 Task: Open Card Chemistry Conference Review in Board Business Model Canvas Creation to Workspace Corporate Housing and add a team member Softage.1@softage.net, a label Blue, a checklist Data Management, an attachment from Trello, a color Blue and finally, add a card description 'Plan and execute company team-building conference with guest speakers on change management' and a comment 'We should approach this task with a sense of ownership and personal responsibility for its success.'. Add a start date 'Jan 05, 1900' with a due date 'Jan 12, 1900'
Action: Mouse moved to (56, 266)
Screenshot: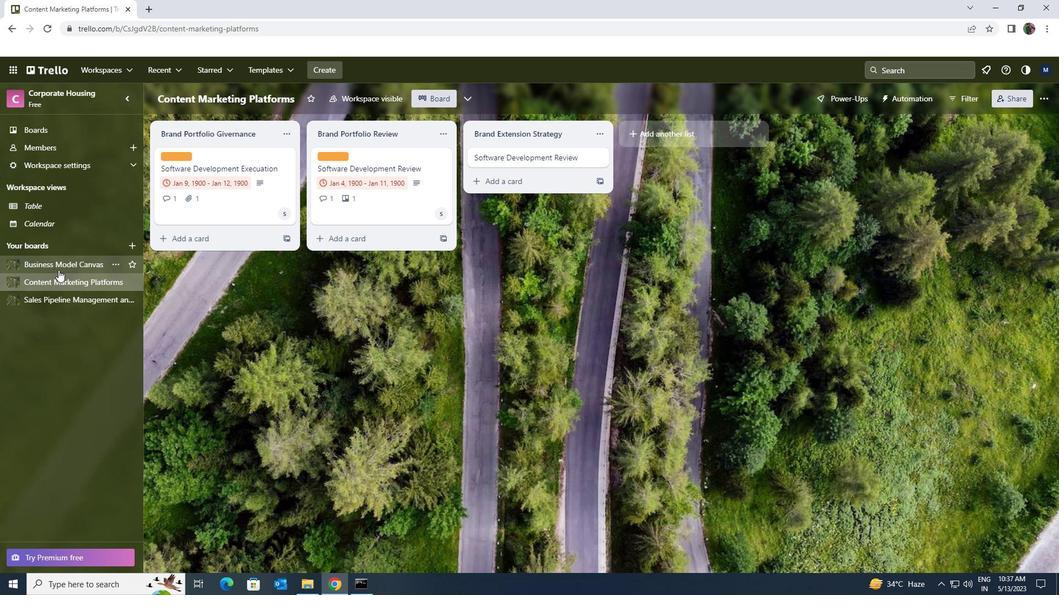 
Action: Mouse pressed left at (56, 266)
Screenshot: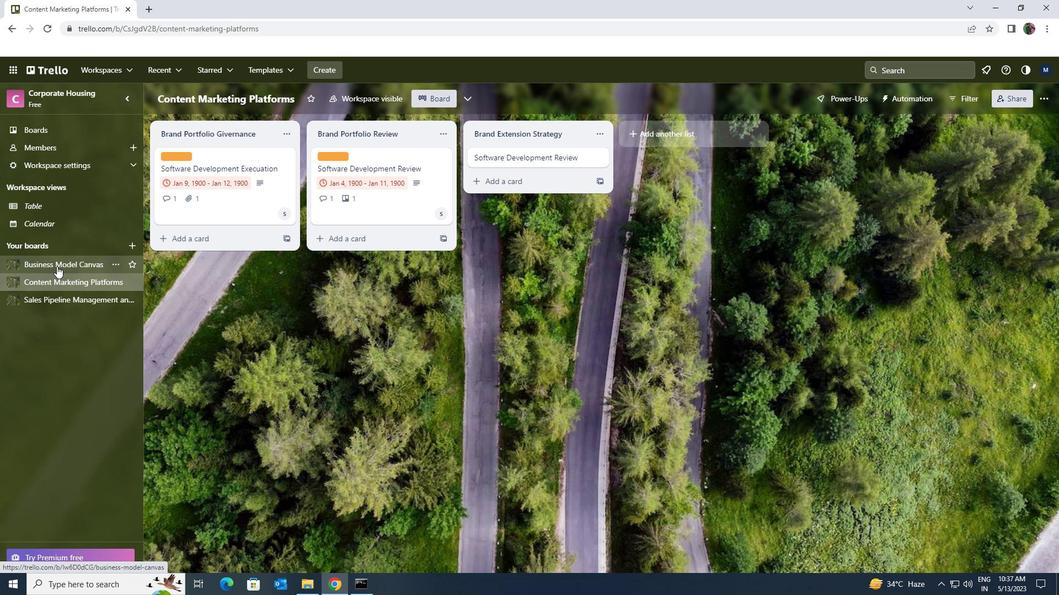 
Action: Mouse moved to (333, 157)
Screenshot: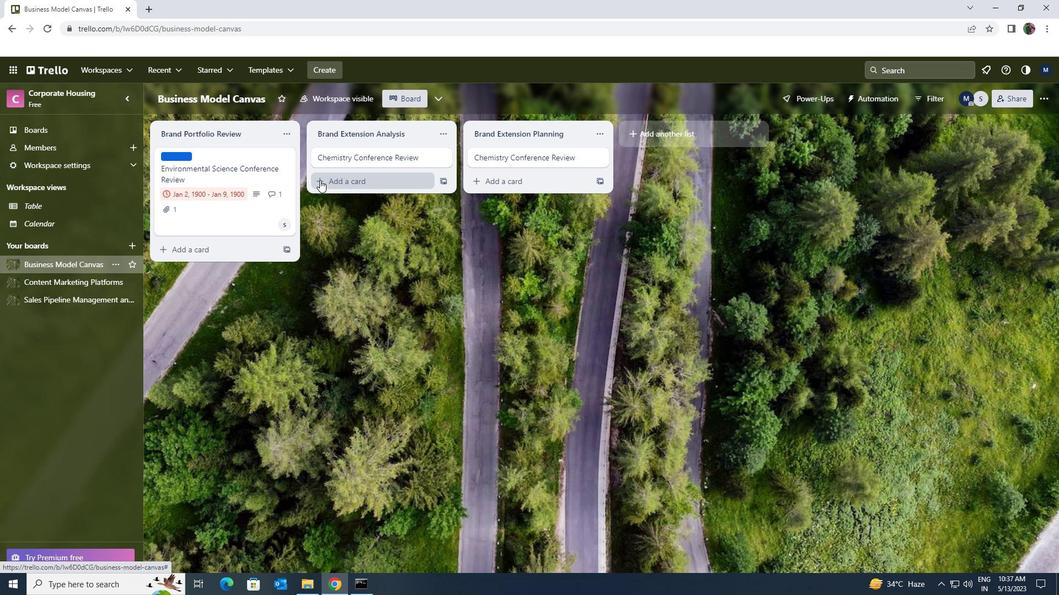 
Action: Mouse pressed left at (333, 157)
Screenshot: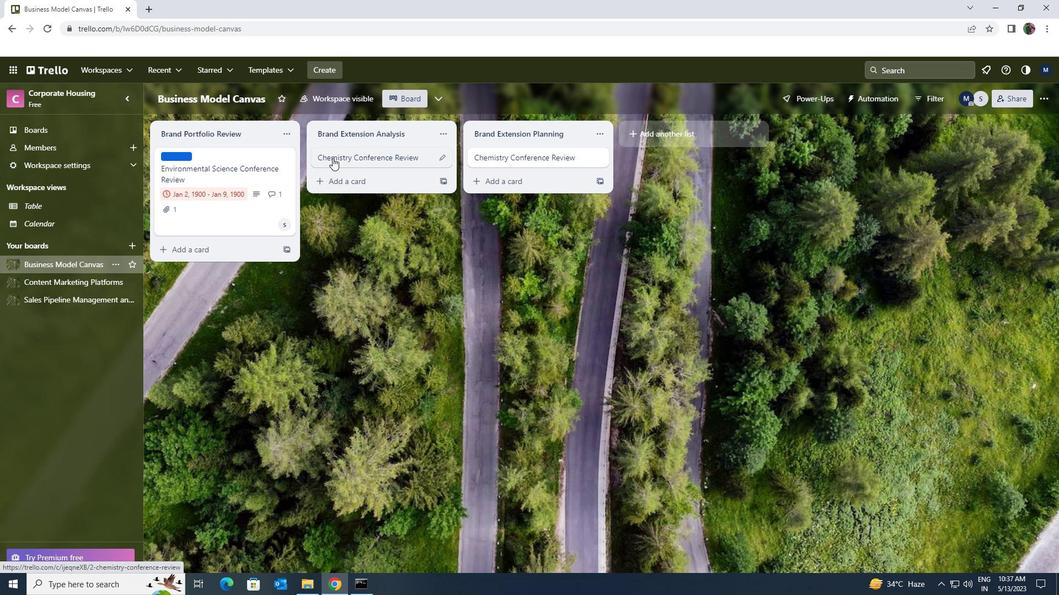 
Action: Mouse moved to (642, 192)
Screenshot: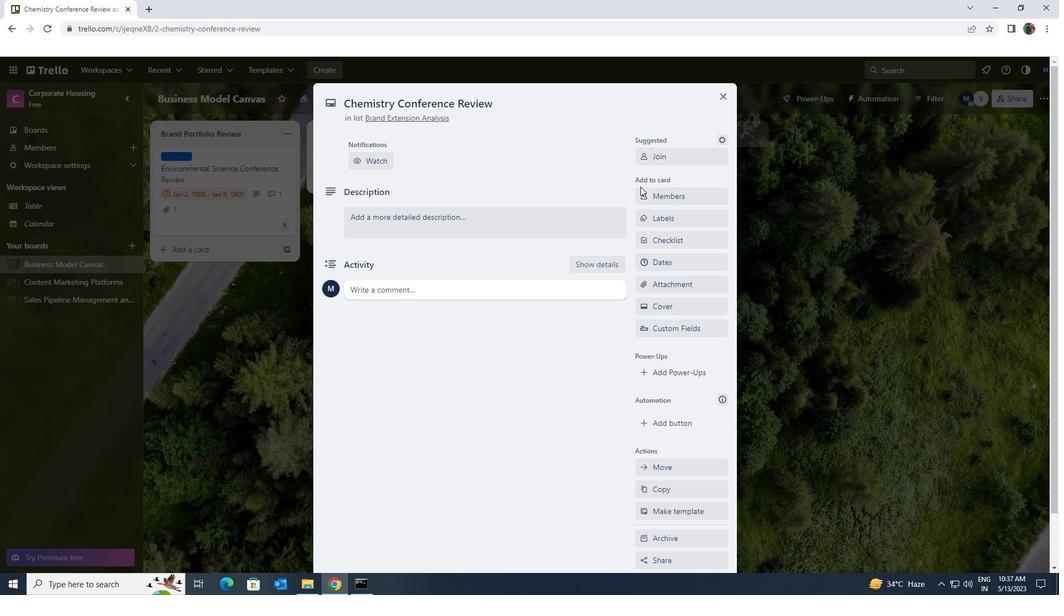 
Action: Mouse pressed left at (642, 192)
Screenshot: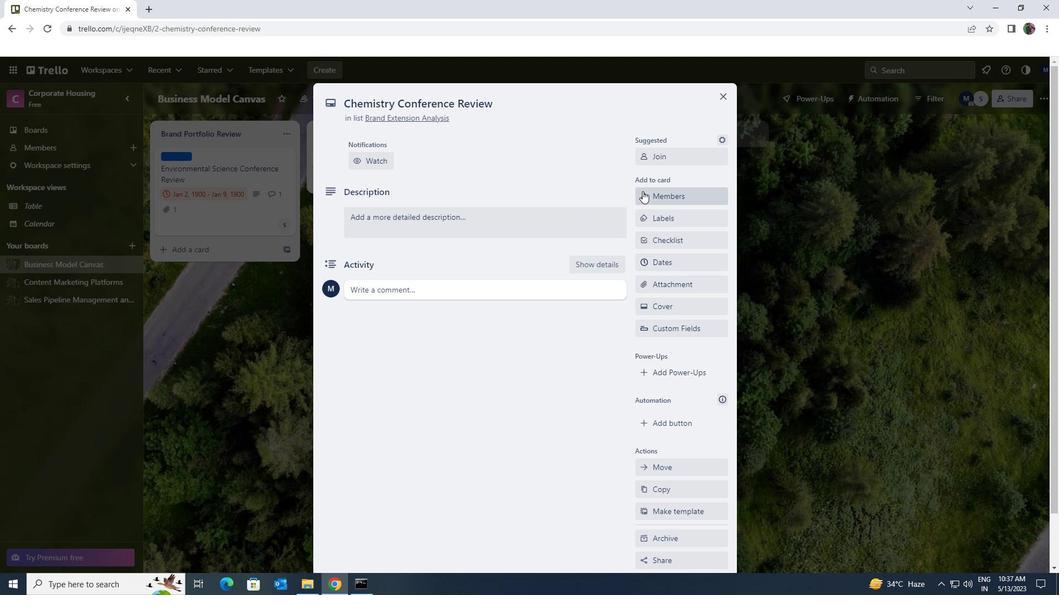 
Action: Key pressed sog<Key.backspace>ftage.1<Key.shift>@SOFTAGE.NET
Screenshot: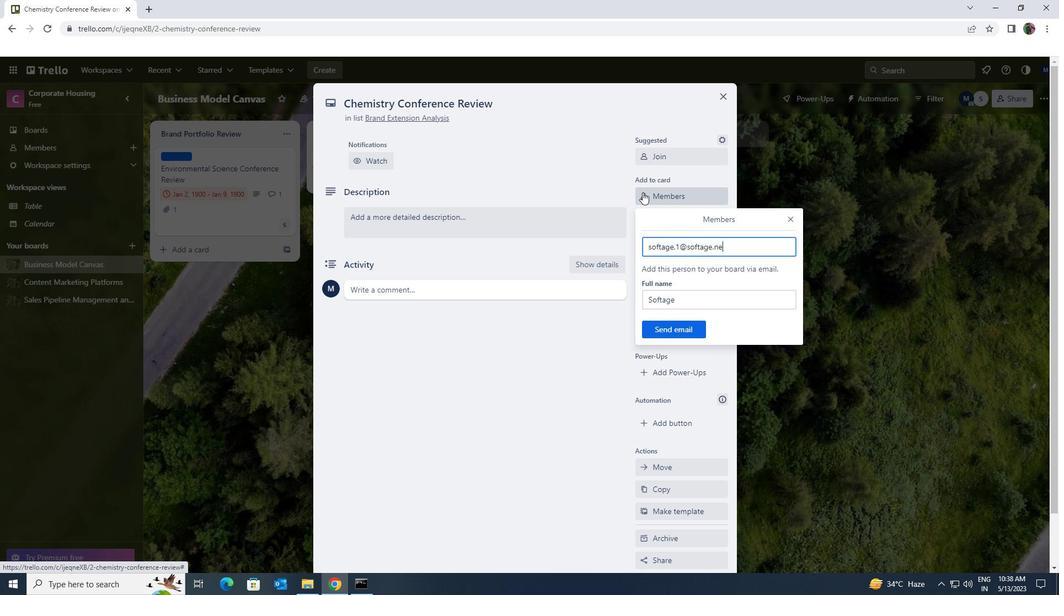 
Action: Mouse moved to (683, 324)
Screenshot: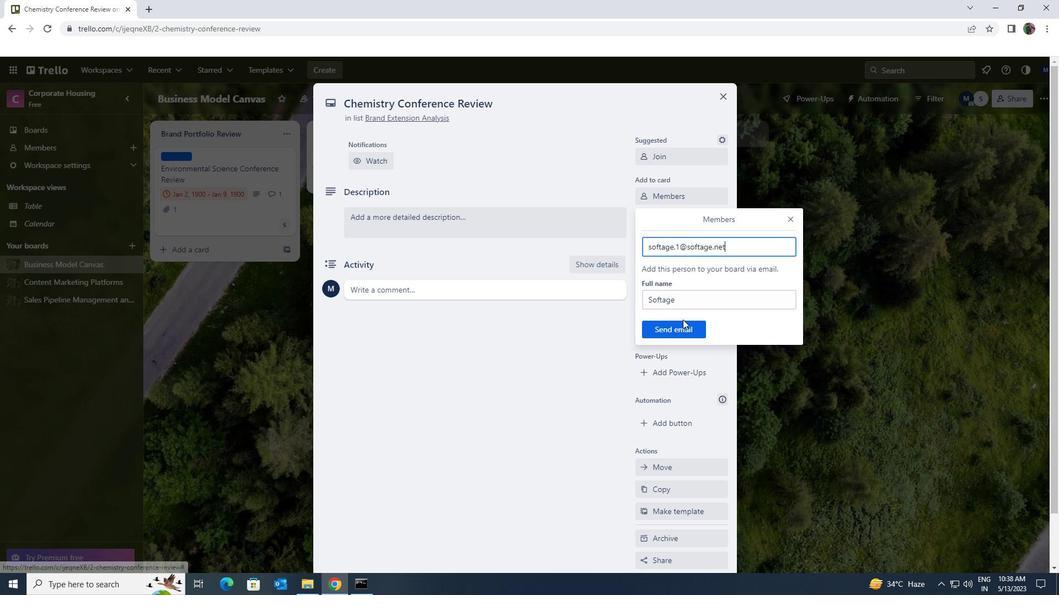 
Action: Mouse pressed left at (683, 324)
Screenshot: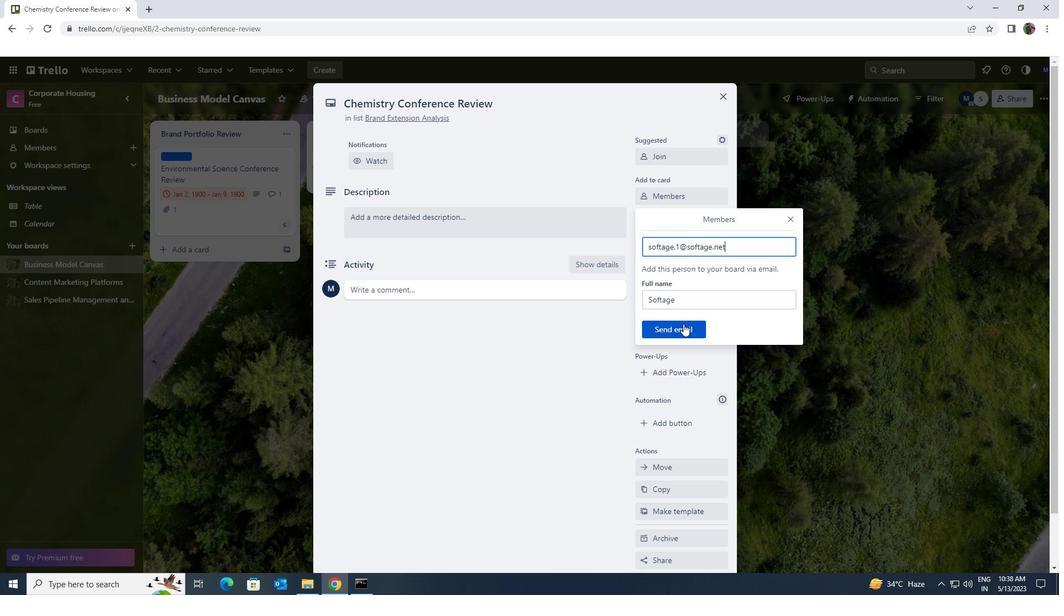 
Action: Mouse moved to (681, 218)
Screenshot: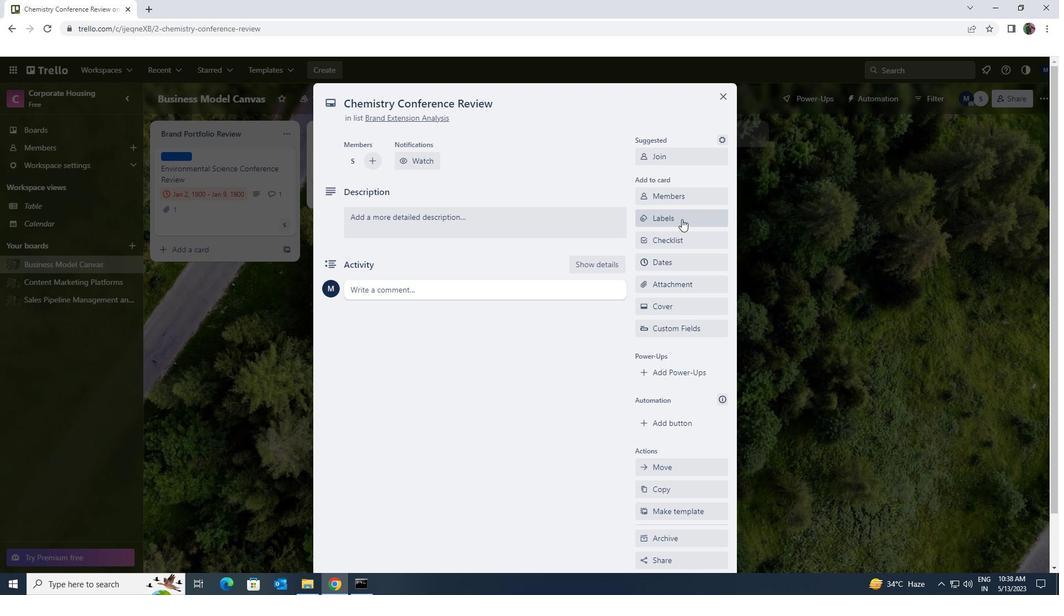 
Action: Mouse pressed left at (681, 218)
Screenshot: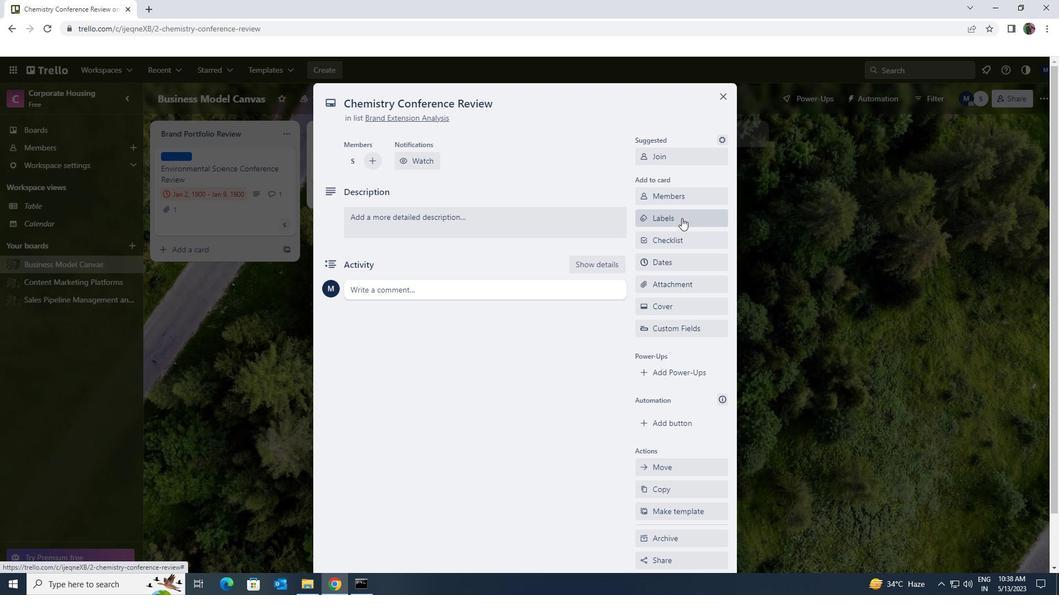 
Action: Mouse moved to (698, 456)
Screenshot: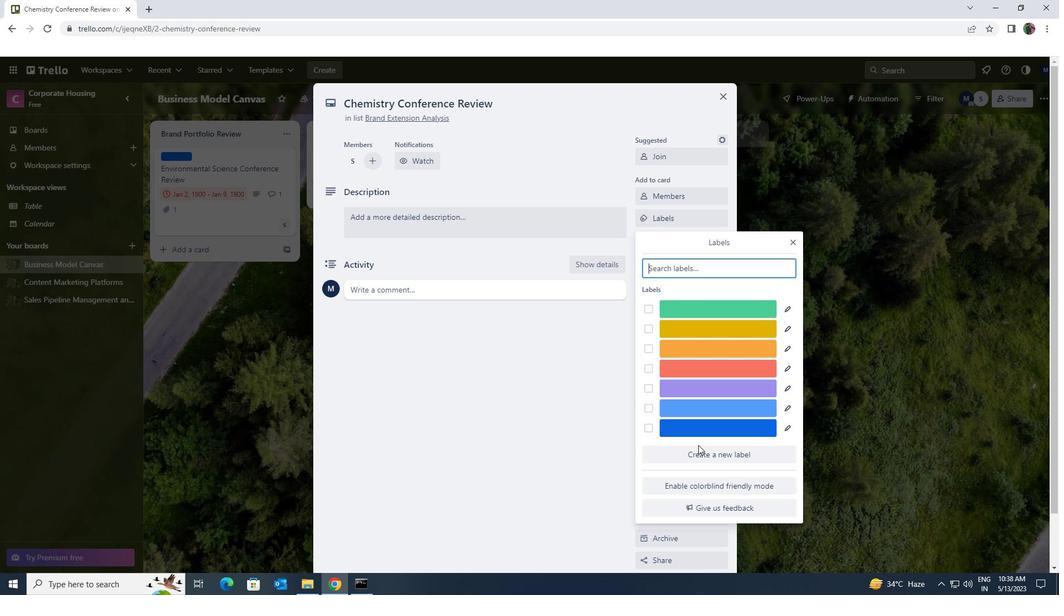
Action: Mouse pressed left at (698, 456)
Screenshot: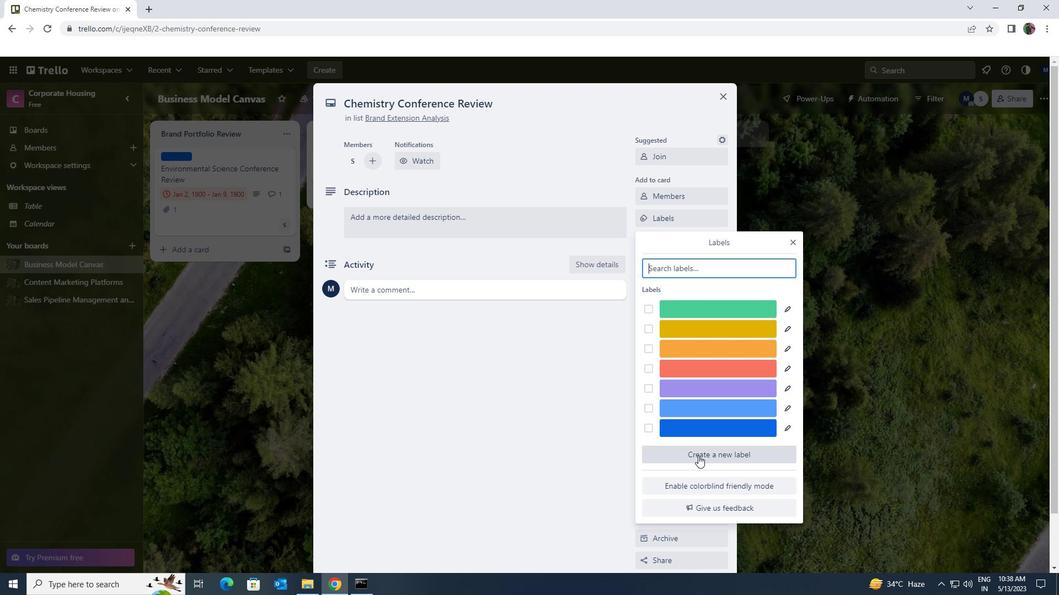 
Action: Mouse moved to (660, 483)
Screenshot: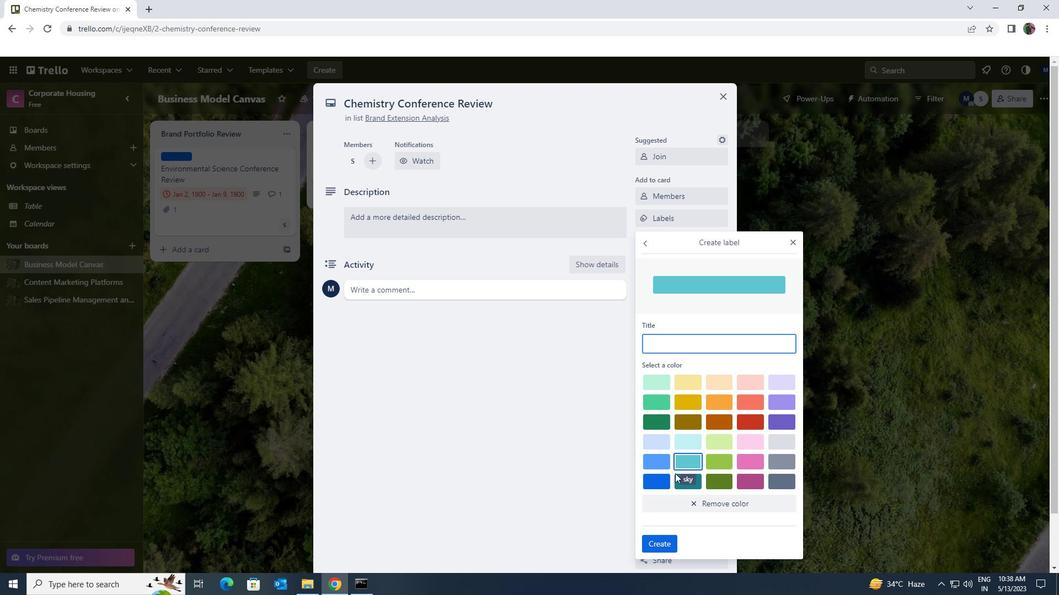 
Action: Mouse pressed left at (660, 483)
Screenshot: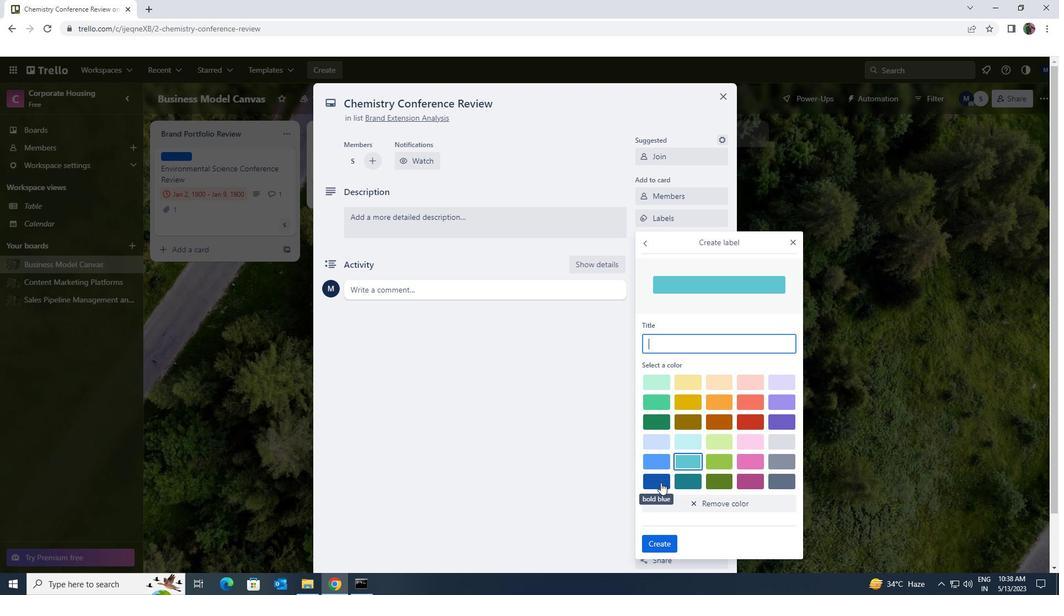 
Action: Mouse moved to (664, 546)
Screenshot: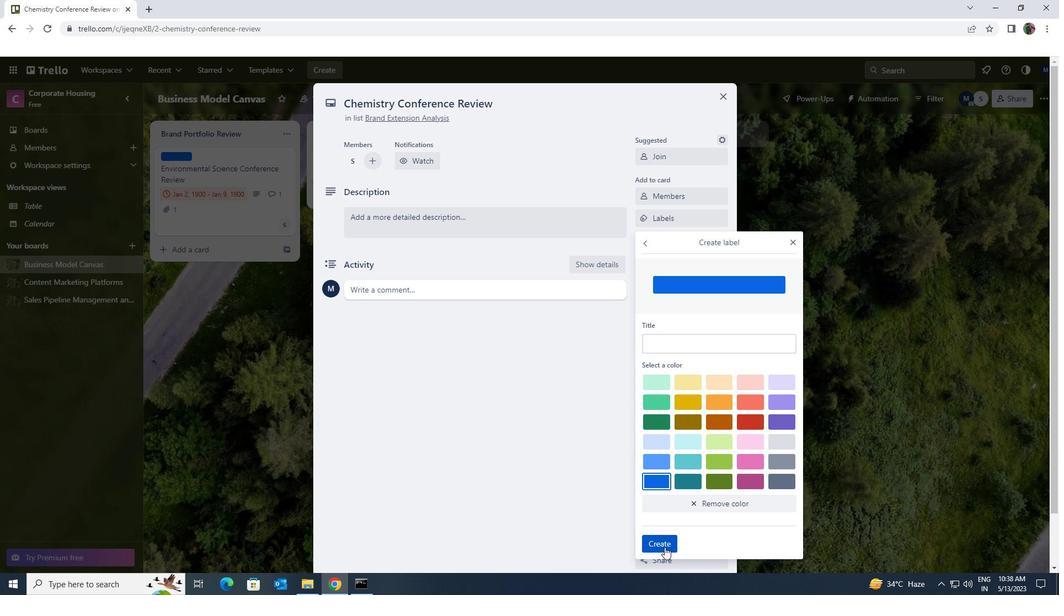 
Action: Mouse pressed left at (664, 546)
Screenshot: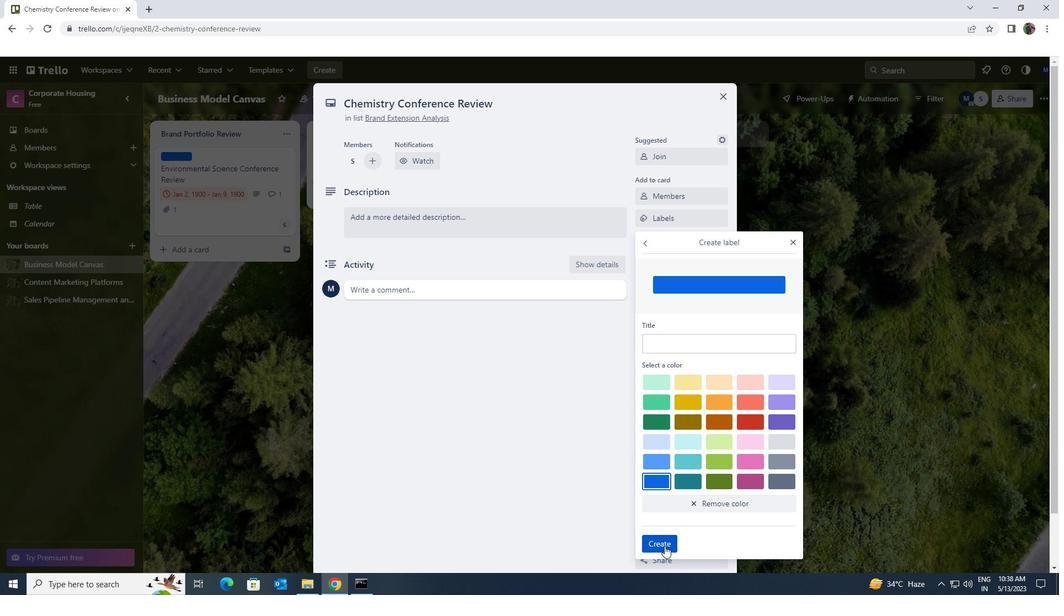 
Action: Mouse moved to (791, 244)
Screenshot: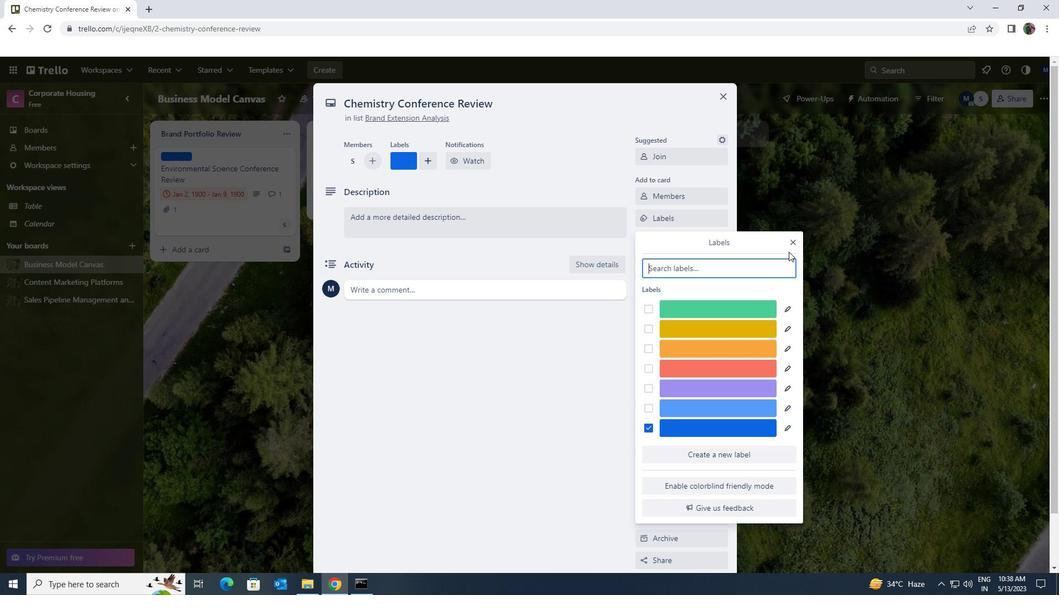 
Action: Mouse pressed left at (791, 244)
Screenshot: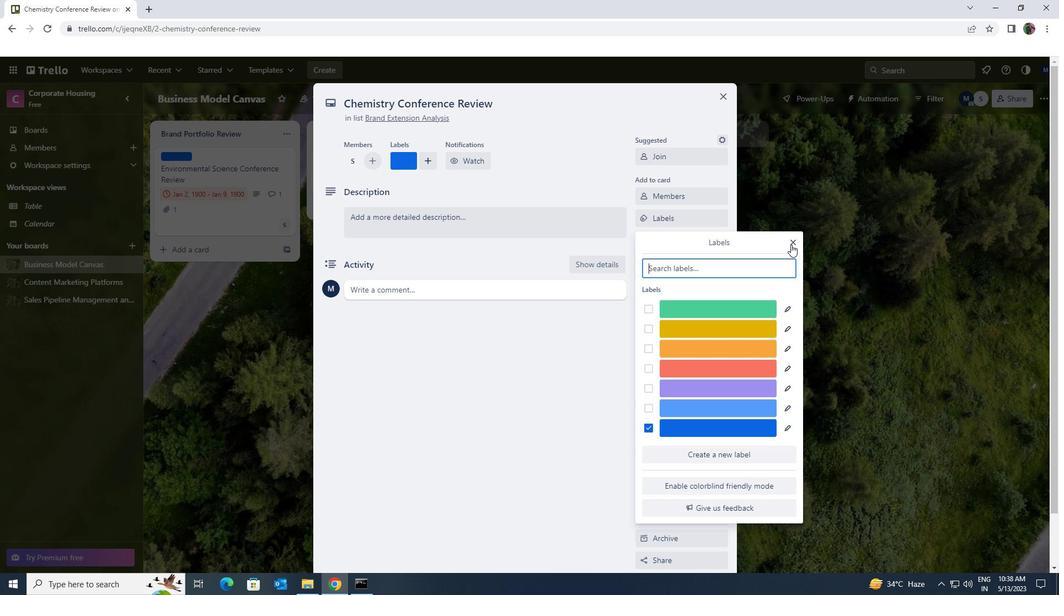 
Action: Mouse moved to (703, 236)
Screenshot: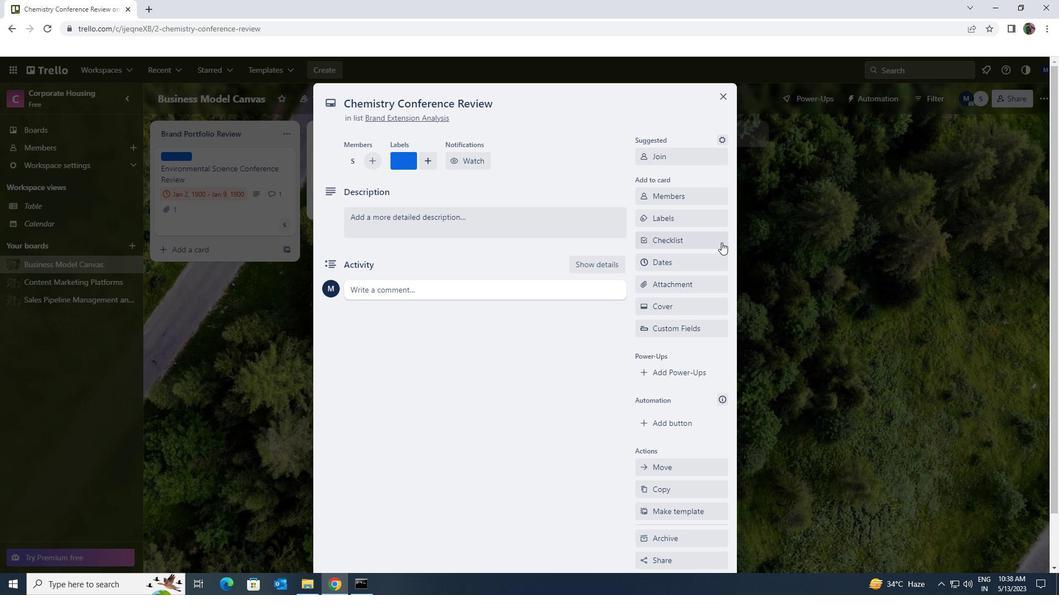 
Action: Mouse pressed left at (703, 236)
Screenshot: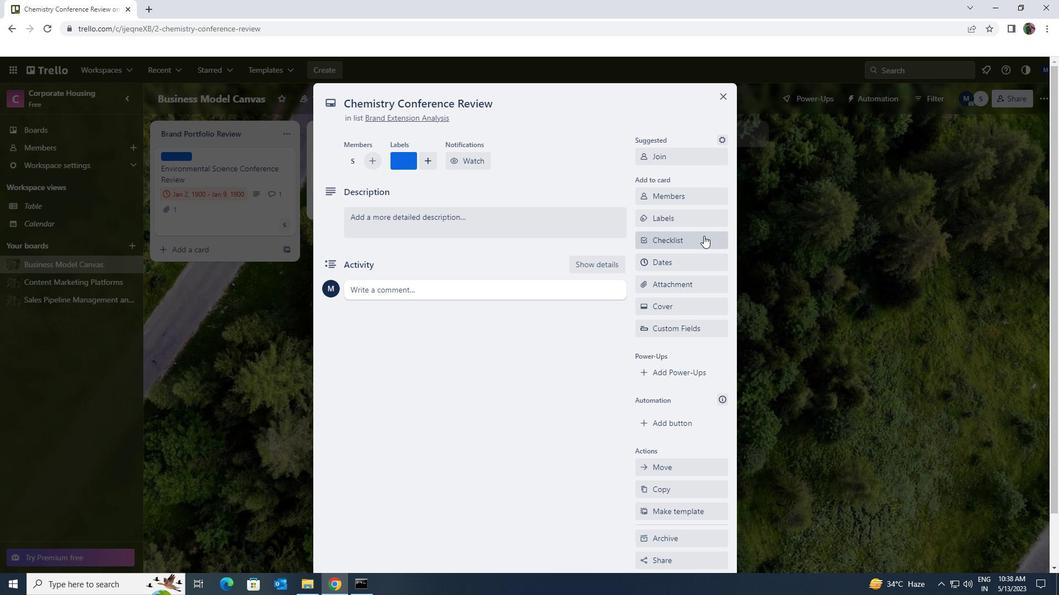 
Action: Key pressed <Key.shift><Key.shift><Key.shift><Key.shift><Key.shift><Key.shift><Key.shift><Key.shift><Key.shift>DATA<Key.space><Key.shift>MANAGEMENT
Screenshot: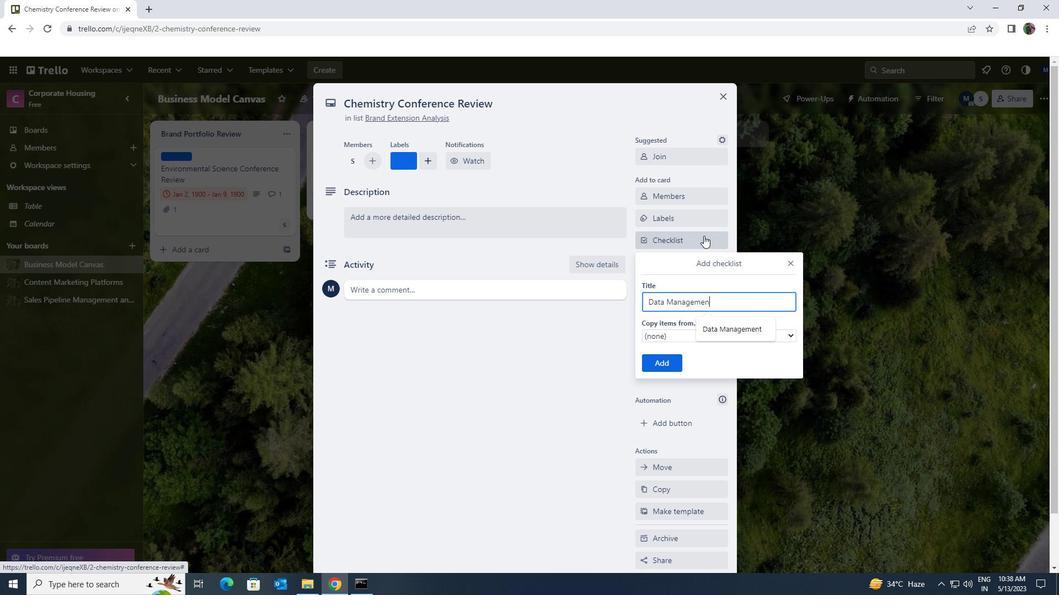 
Action: Mouse moved to (664, 360)
Screenshot: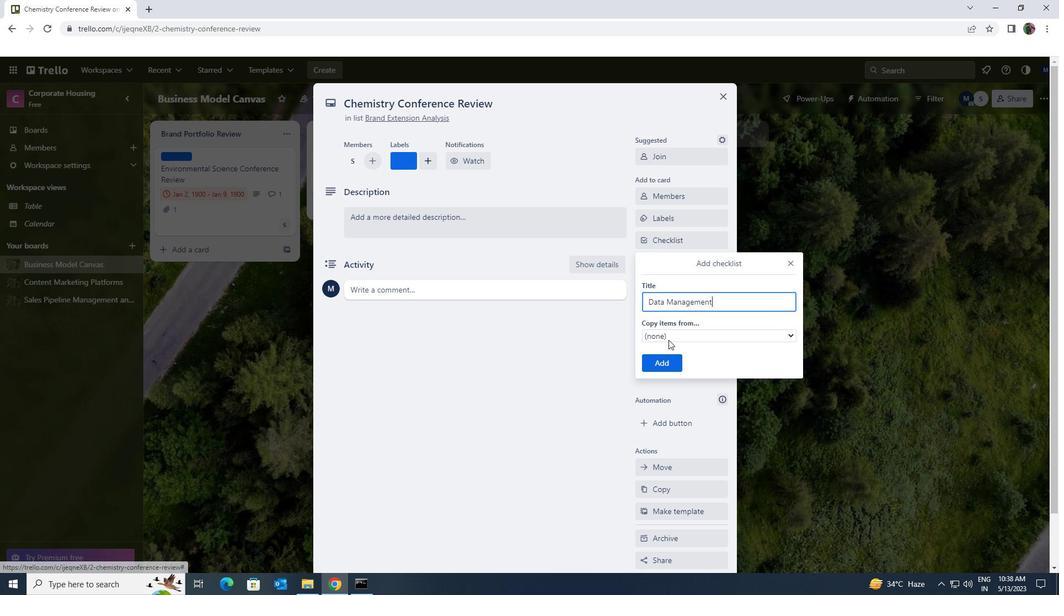 
Action: Mouse pressed left at (664, 360)
Screenshot: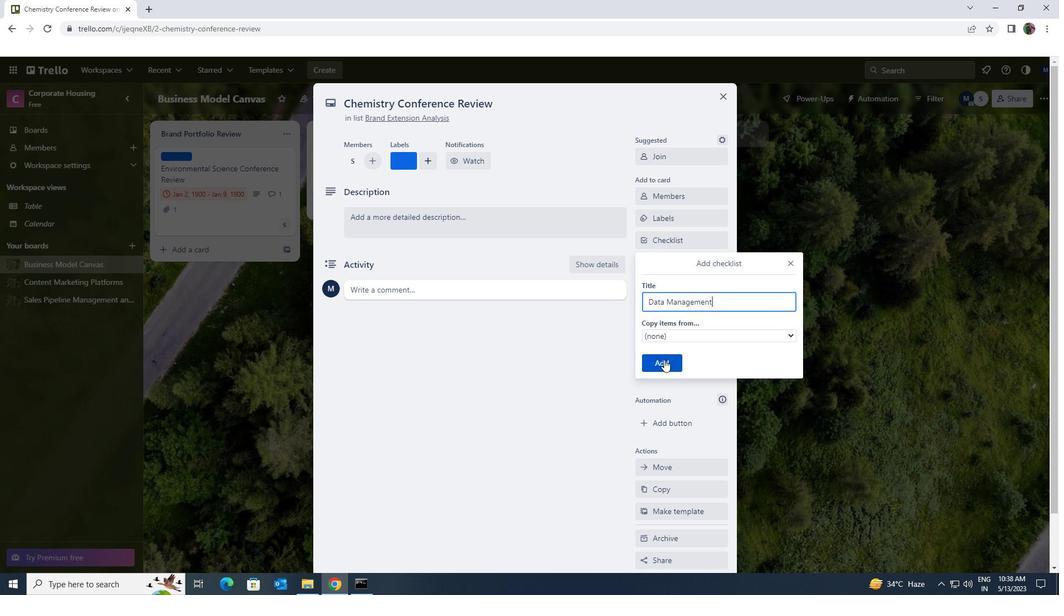 
Action: Mouse moved to (674, 289)
Screenshot: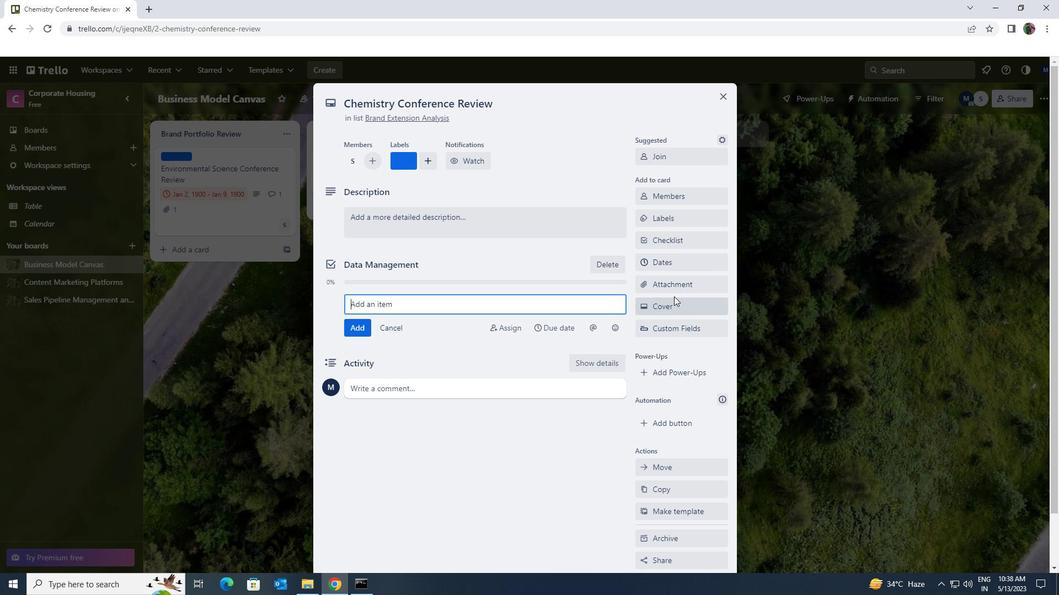 
Action: Mouse pressed left at (674, 289)
Screenshot: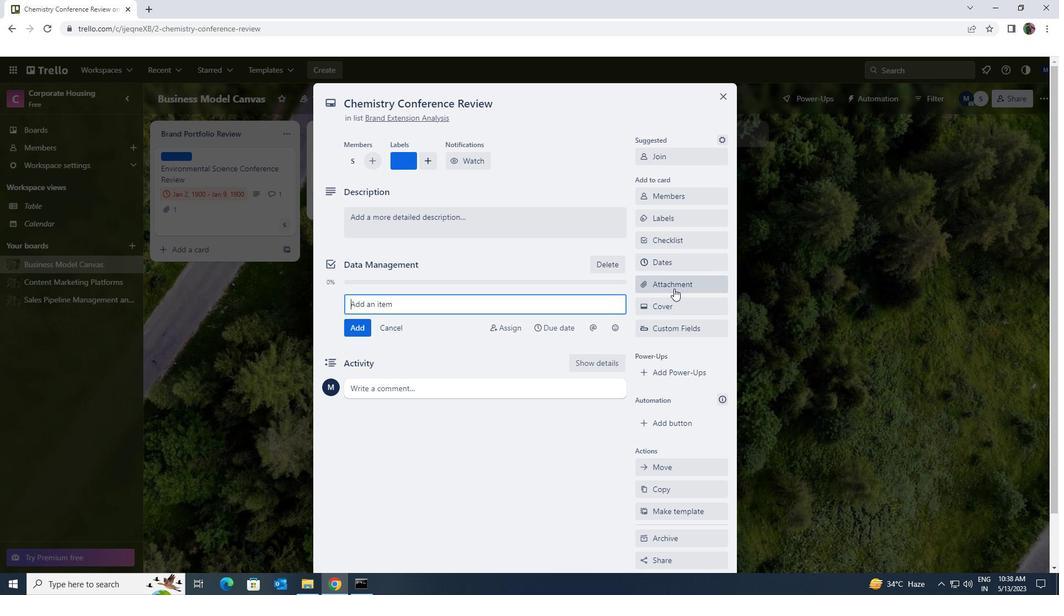
Action: Mouse moved to (673, 348)
Screenshot: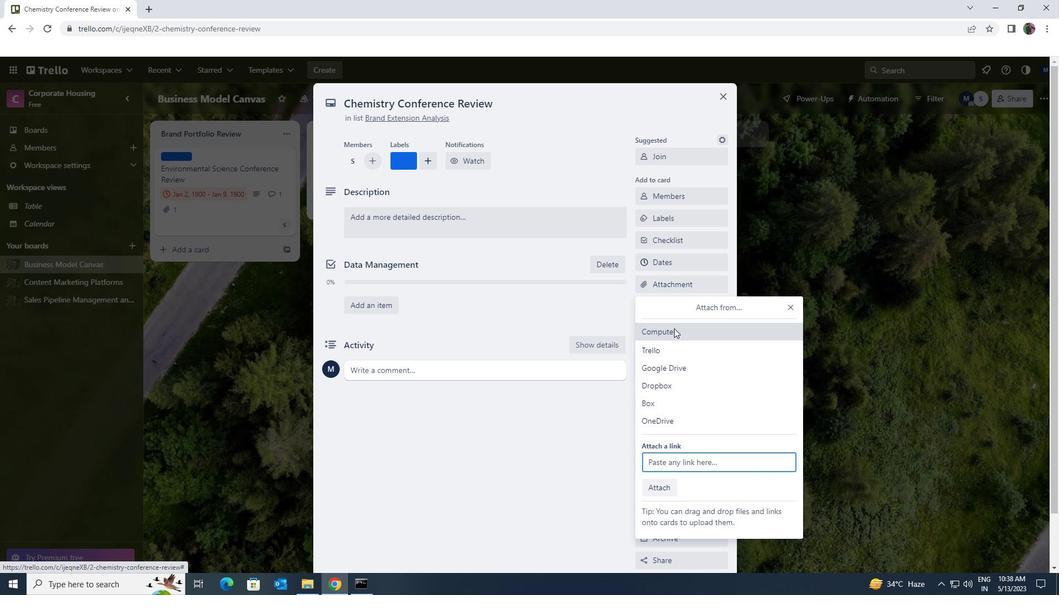 
Action: Mouse pressed left at (673, 348)
Screenshot: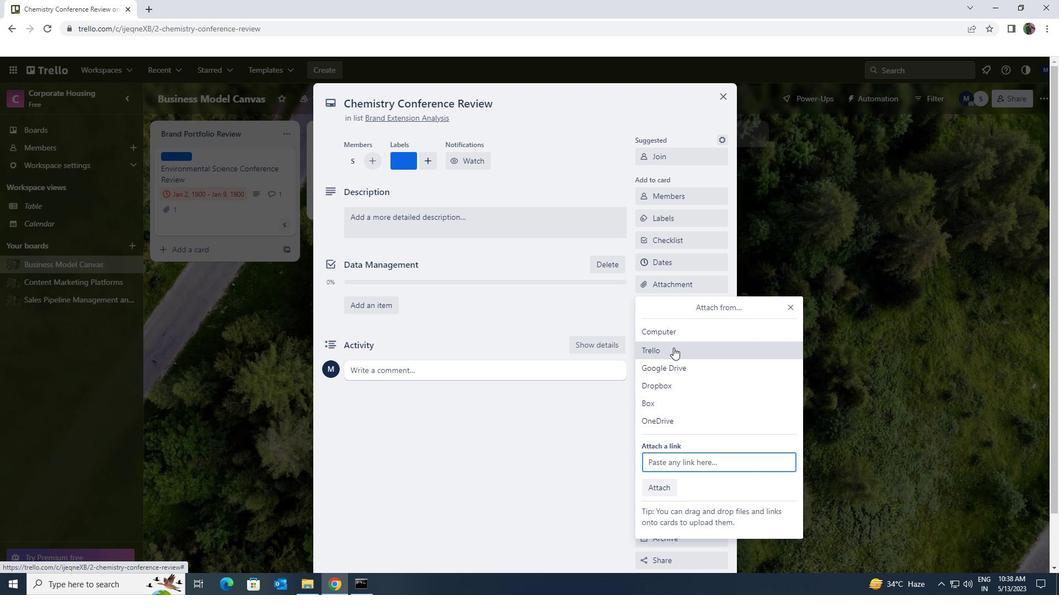 
Action: Mouse moved to (672, 226)
Screenshot: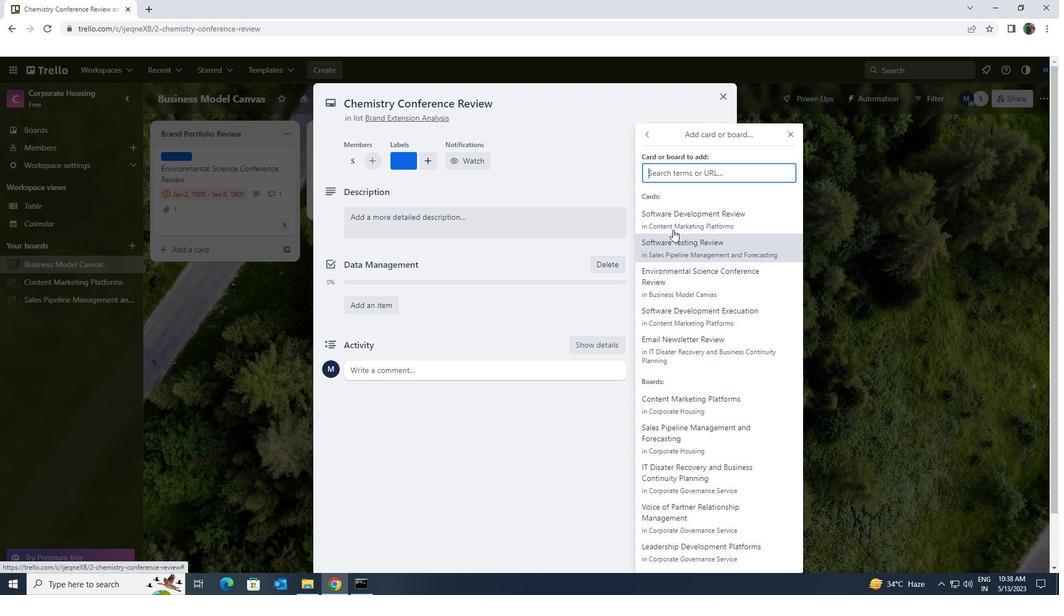 
Action: Mouse pressed left at (672, 226)
Screenshot: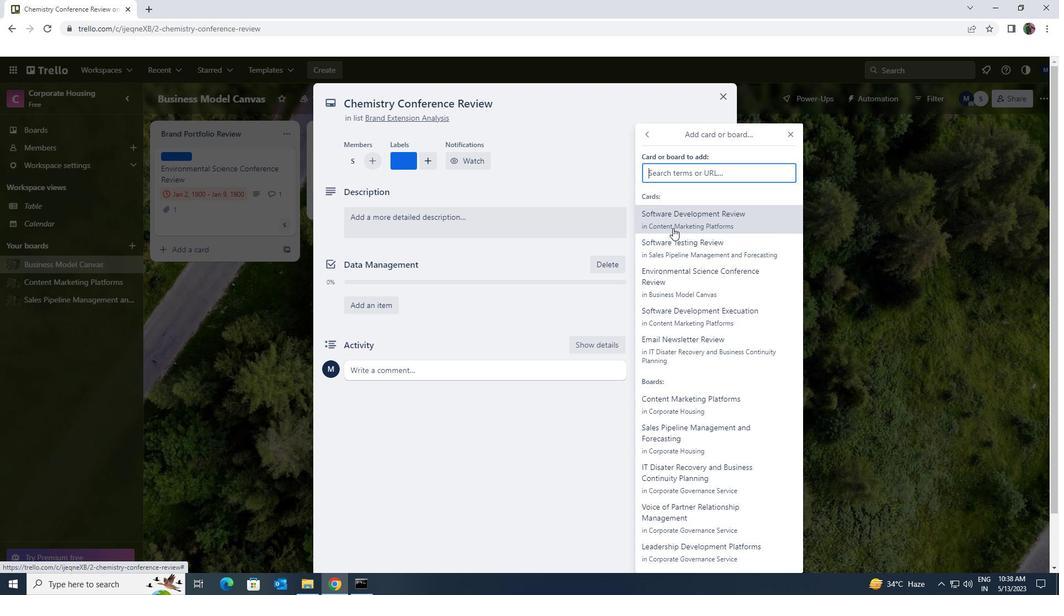
Action: Mouse moved to (610, 228)
Screenshot: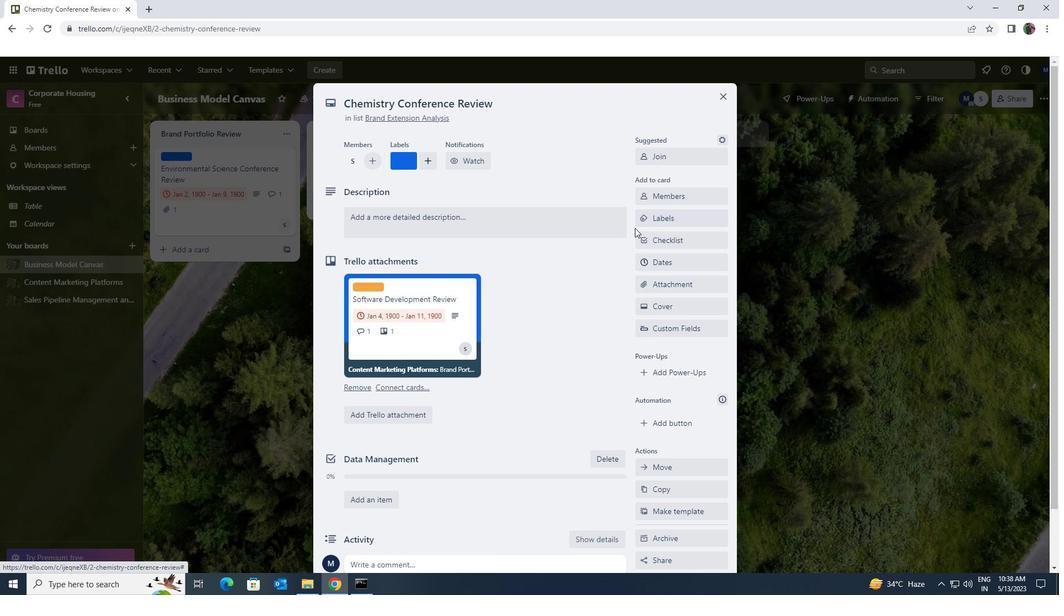 
Action: Mouse pressed left at (610, 228)
Screenshot: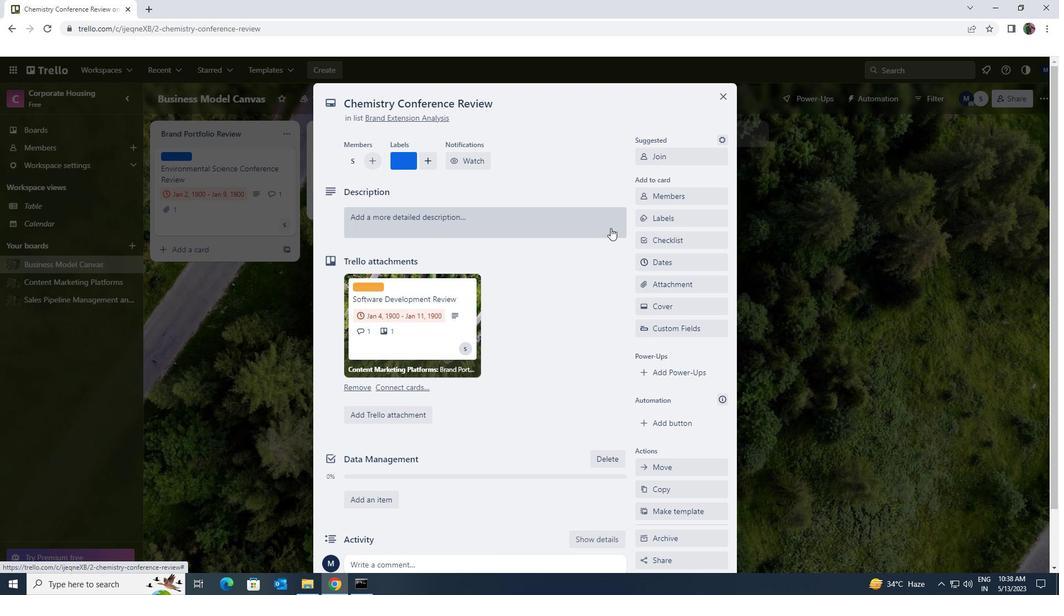 
Action: Key pressed <Key.shift>PLAN<Key.space>AND<Key.space>EXECUTE<Key.space>COMPANT<Key.backspace>U<Key.backspace>Y<Key.space>TEAM<Key.space>BUILDING<Key.space><Key.shift>CONFERENCE<Key.space>WITH<Key.space>GUEST<Key.space>SPEAKERS<Key.space>ON<Key.space>CHANGE<Key.space>MANAGEMENT
Screenshot: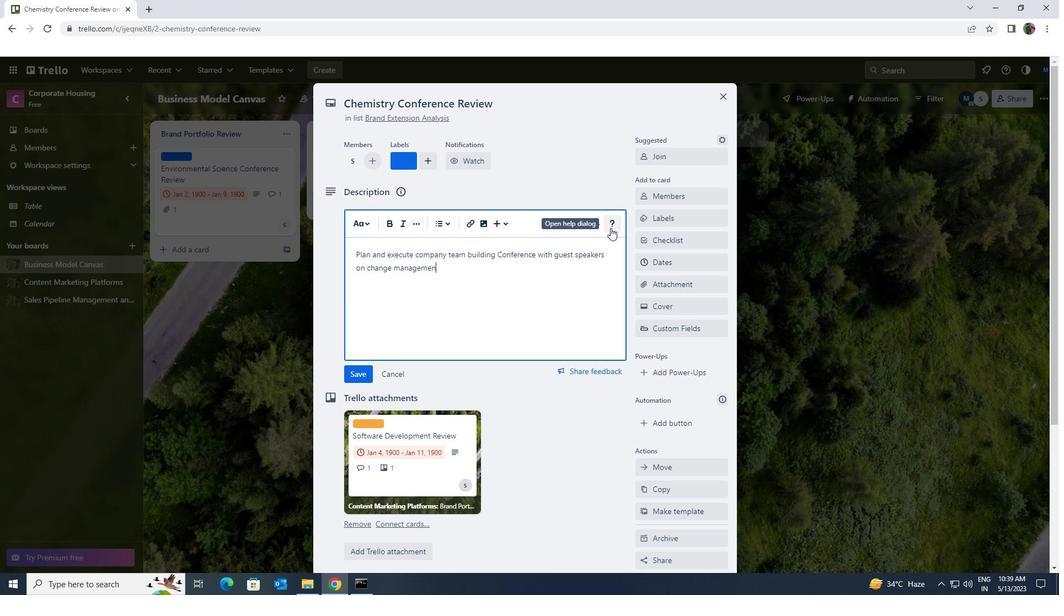 
Action: Mouse moved to (366, 381)
Screenshot: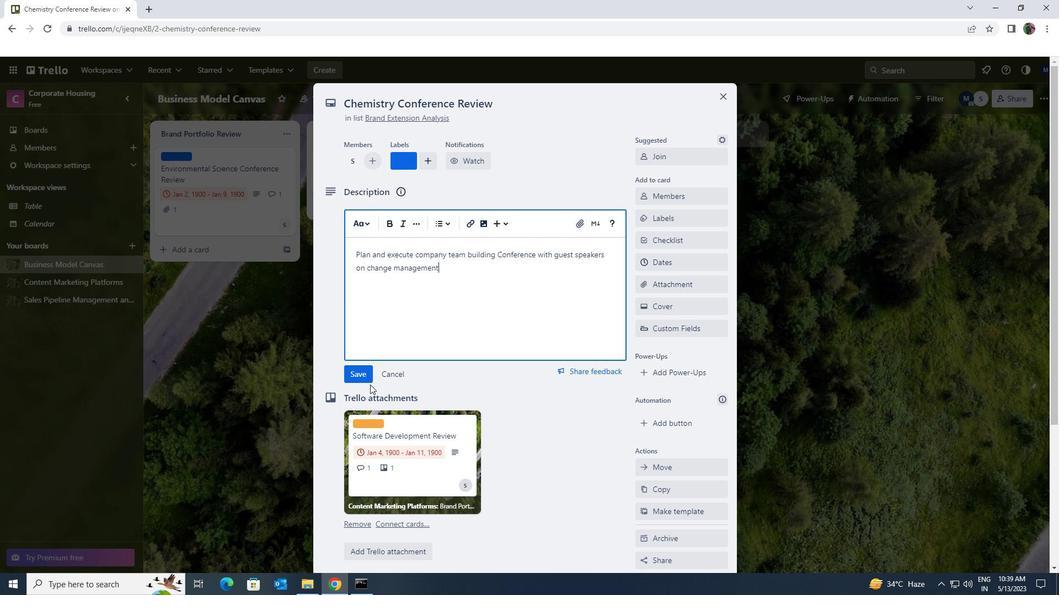 
Action: Mouse pressed left at (366, 381)
Screenshot: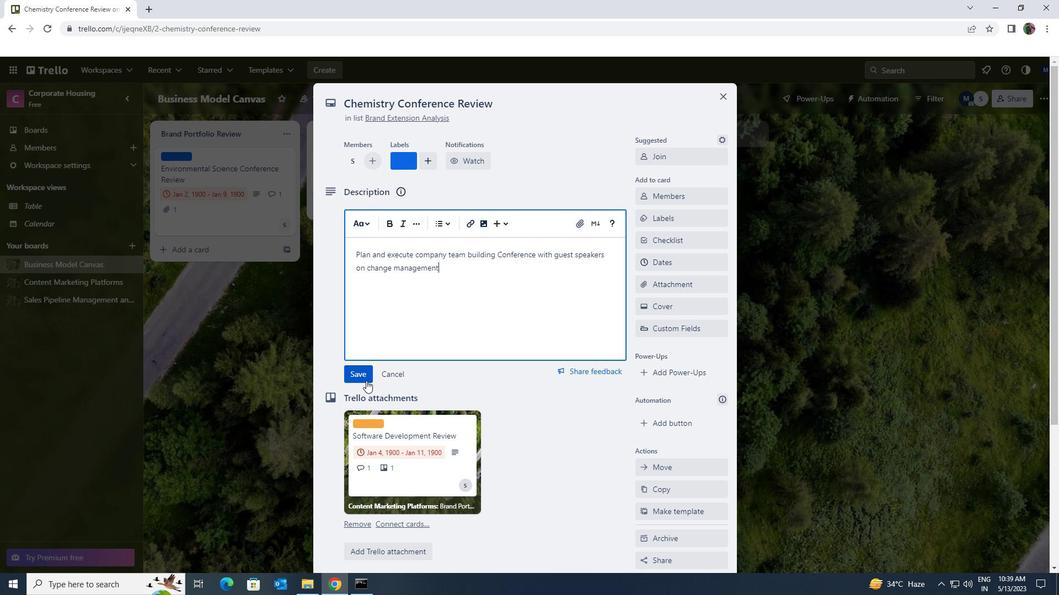 
Action: Mouse moved to (411, 379)
Screenshot: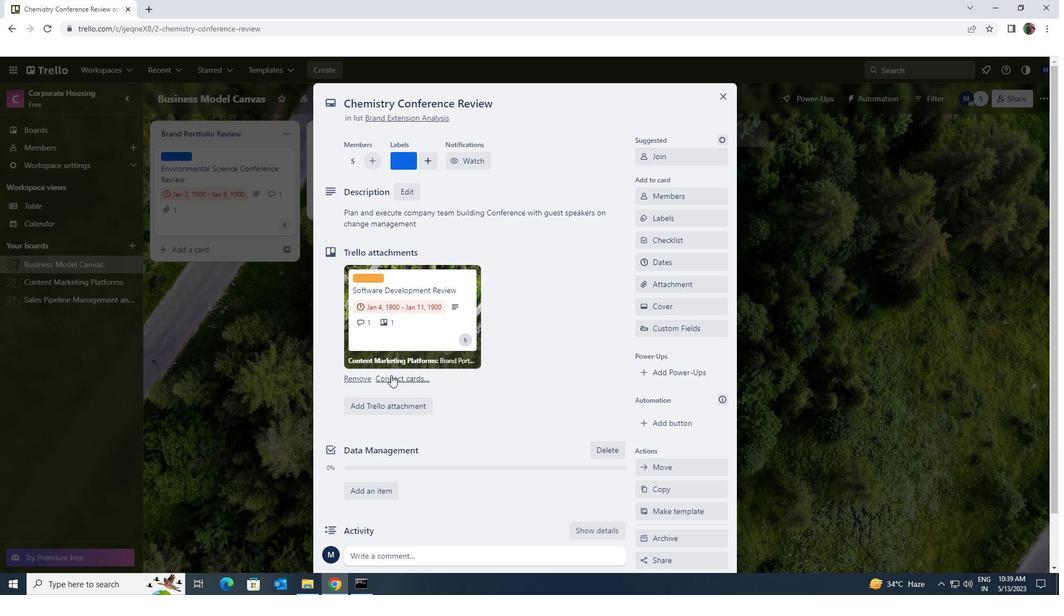 
Action: Mouse scrolled (411, 379) with delta (0, 0)
Screenshot: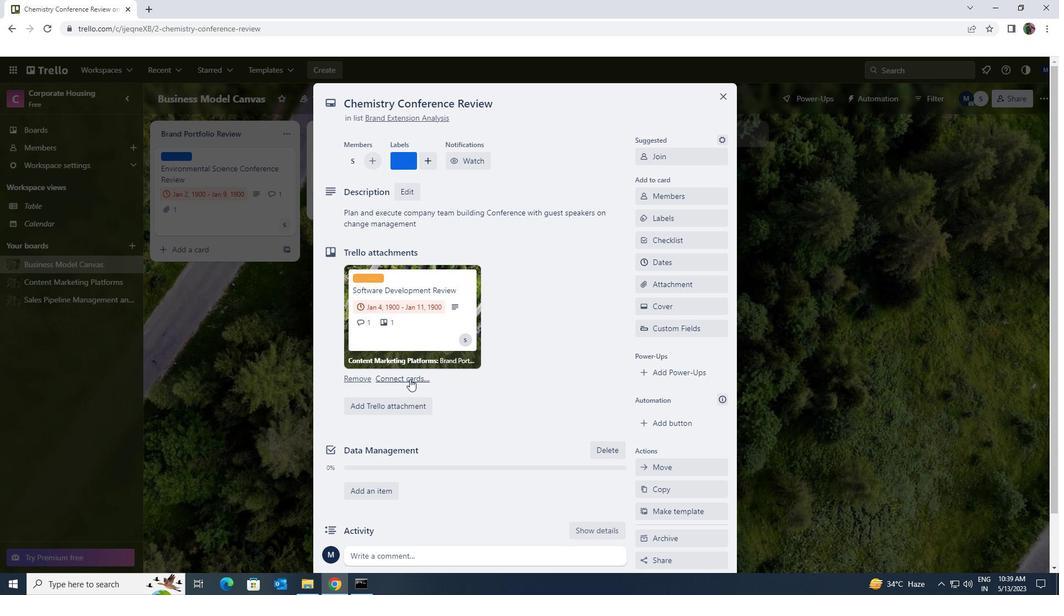 
Action: Mouse scrolled (411, 379) with delta (0, 0)
Screenshot: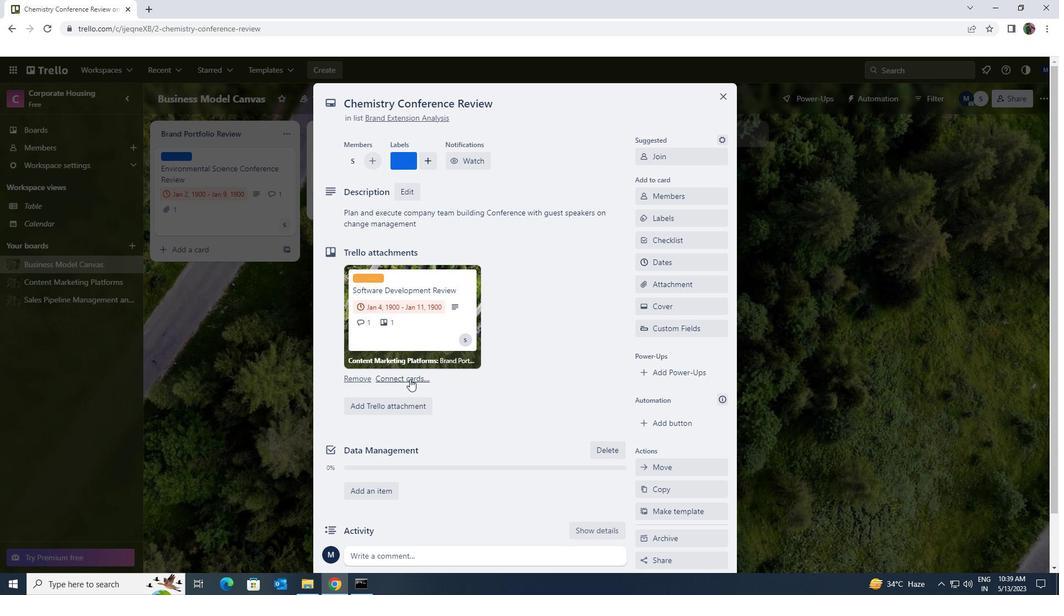 
Action: Mouse scrolled (411, 379) with delta (0, 0)
Screenshot: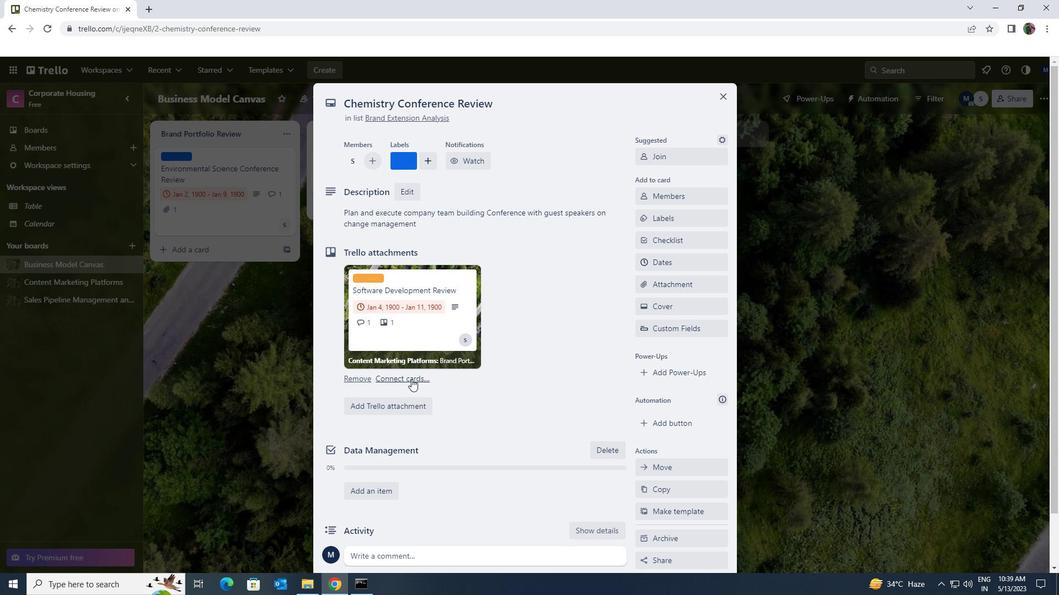 
Action: Mouse scrolled (411, 379) with delta (0, 0)
Screenshot: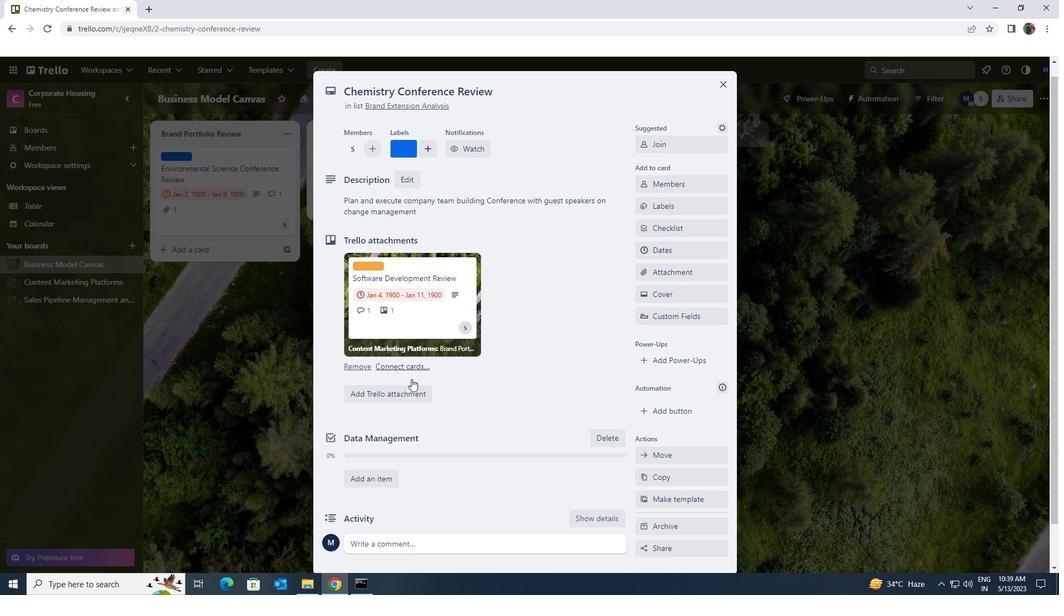 
Action: Mouse scrolled (411, 379) with delta (0, 0)
Screenshot: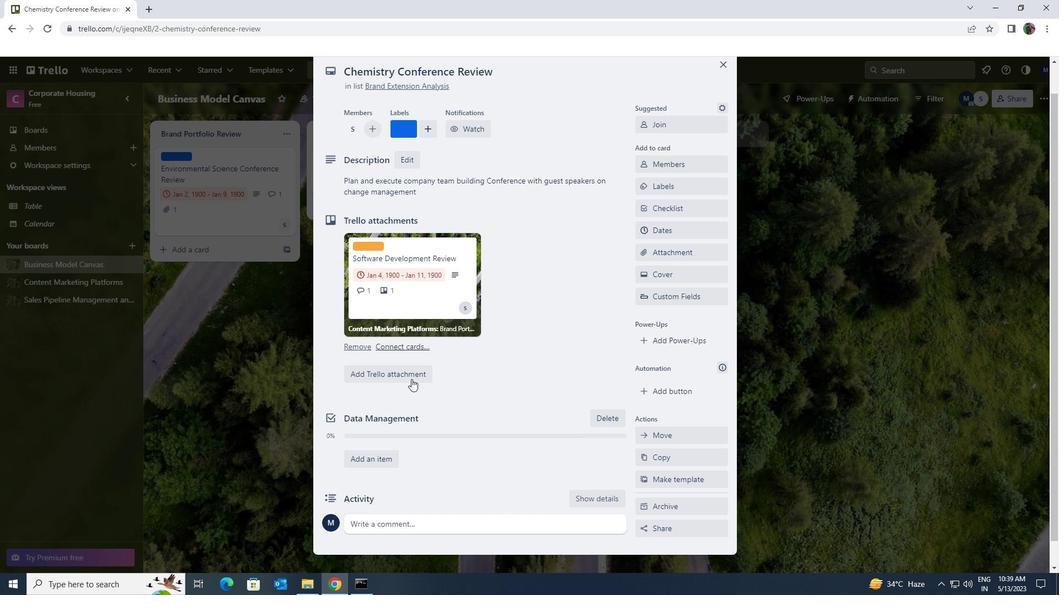 
Action: Mouse moved to (435, 491)
Screenshot: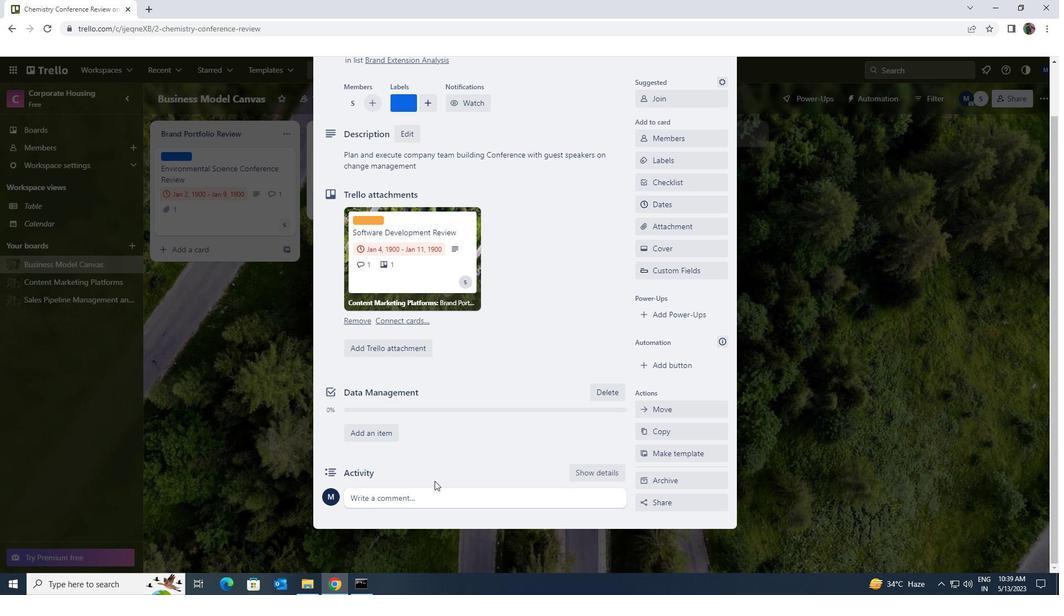 
Action: Mouse pressed left at (435, 491)
Screenshot: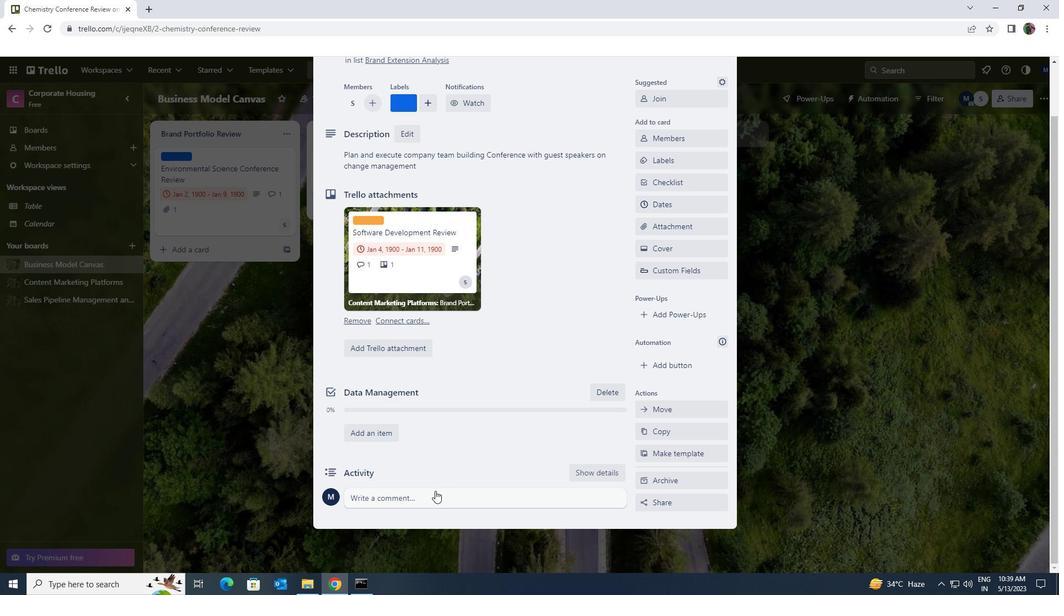 
Action: Key pressed <Key.shift>WE<Key.space>SHOULD<Key.space>APPROACH<Key.space>THIS<Key.space>TASK<Key.space>WITH<Key.space>SENSE<Key.space>OF<Key.space>OWNERSHIP<Key.space>AND<Key.space>PERSONAL<Key.space>RESPONSIBILITY<Key.space>FOR<Key.space>ITS<Key.space>SUCCESS.
Screenshot: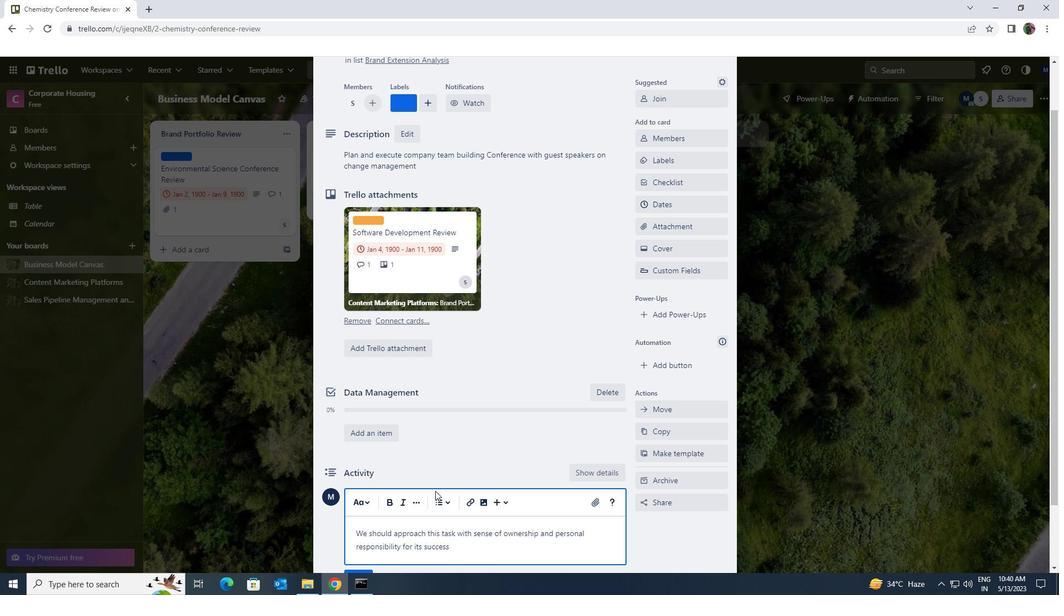 
Action: Mouse scrolled (435, 490) with delta (0, 0)
Screenshot: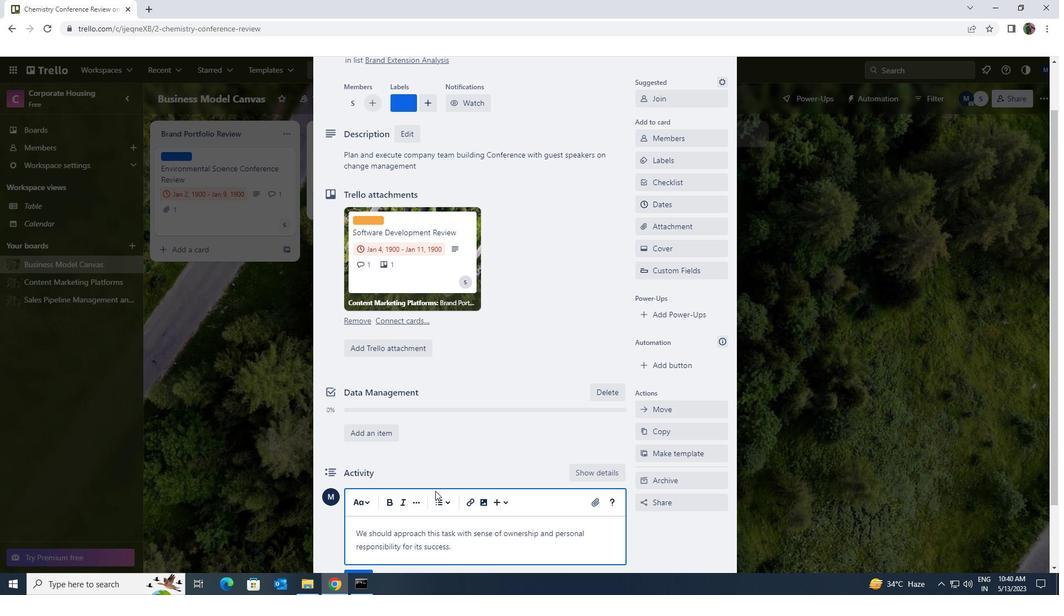 
Action: Mouse scrolled (435, 490) with delta (0, 0)
Screenshot: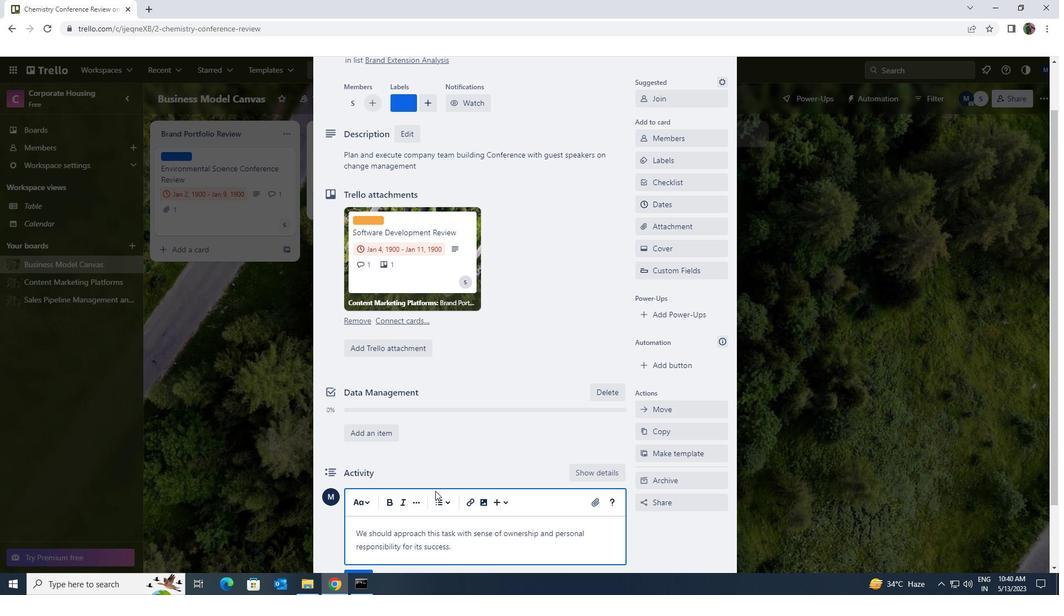
Action: Mouse moved to (366, 503)
Screenshot: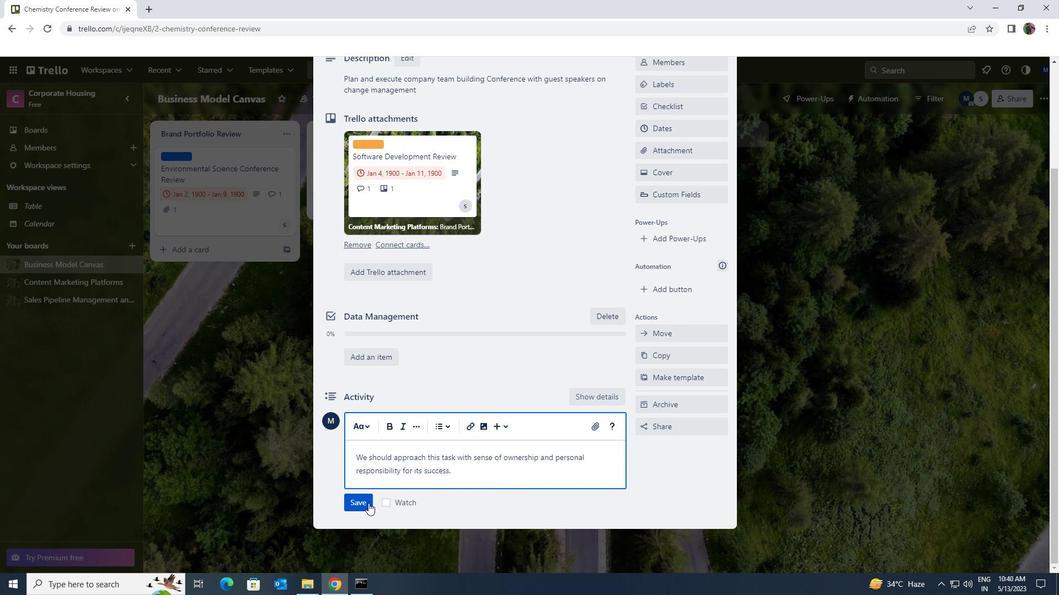 
Action: Mouse pressed left at (366, 503)
Screenshot: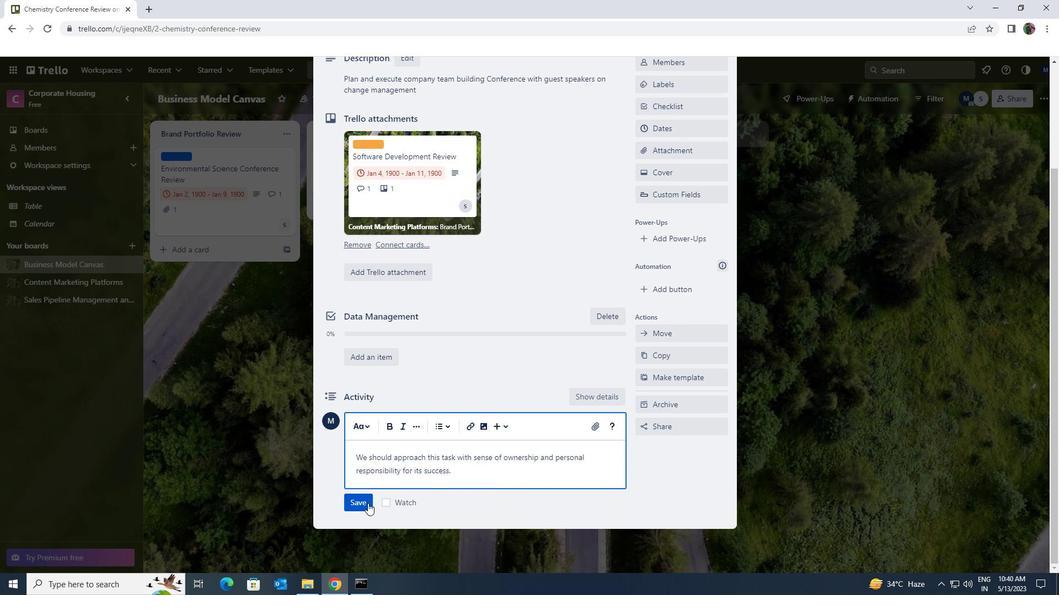 
Action: Mouse moved to (483, 472)
Screenshot: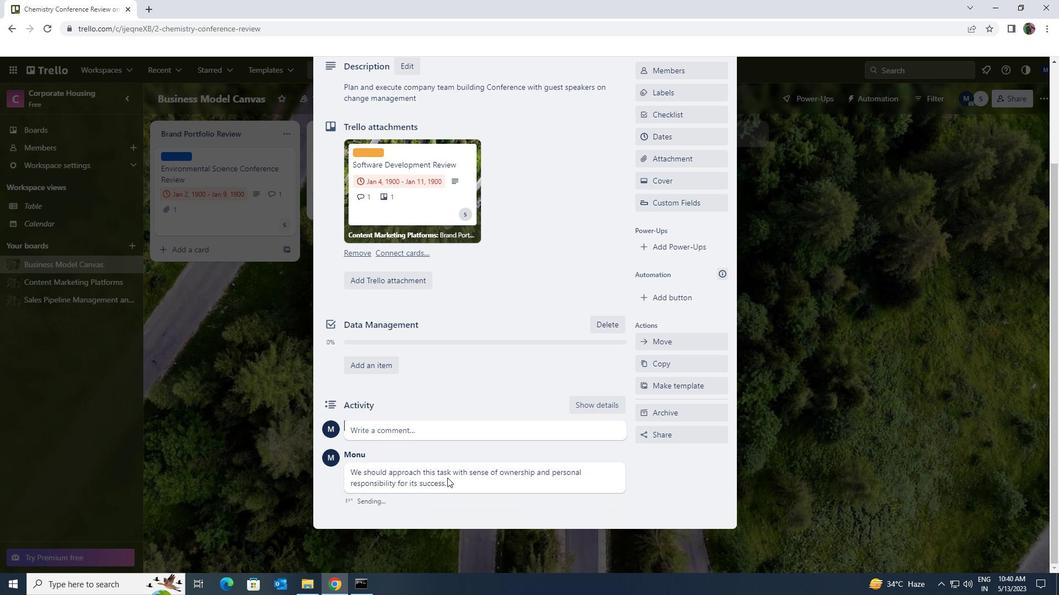 
Action: Mouse scrolled (483, 472) with delta (0, 0)
Screenshot: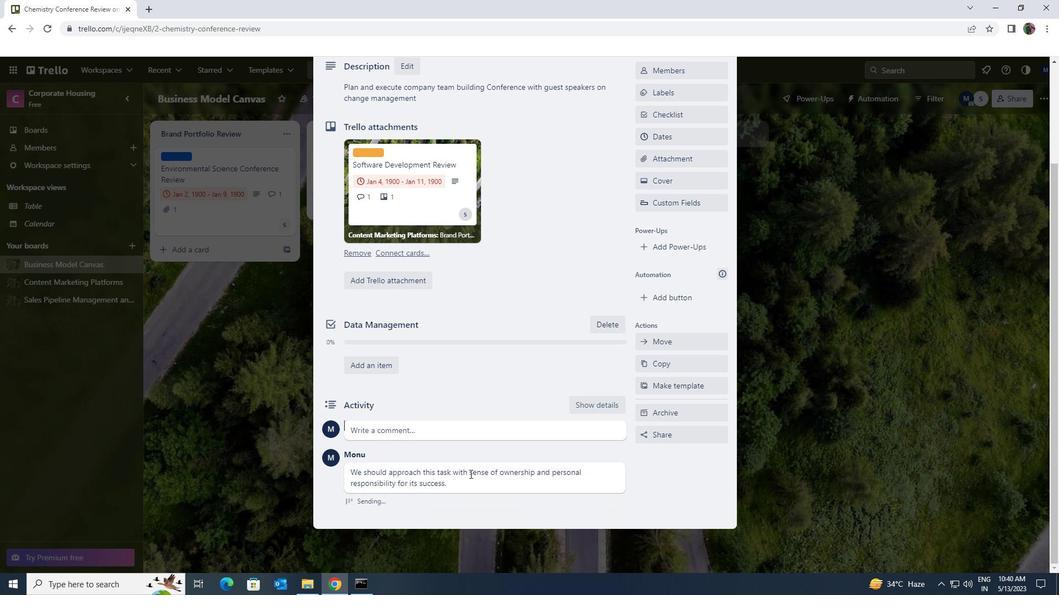 
Action: Mouse scrolled (483, 472) with delta (0, 0)
Screenshot: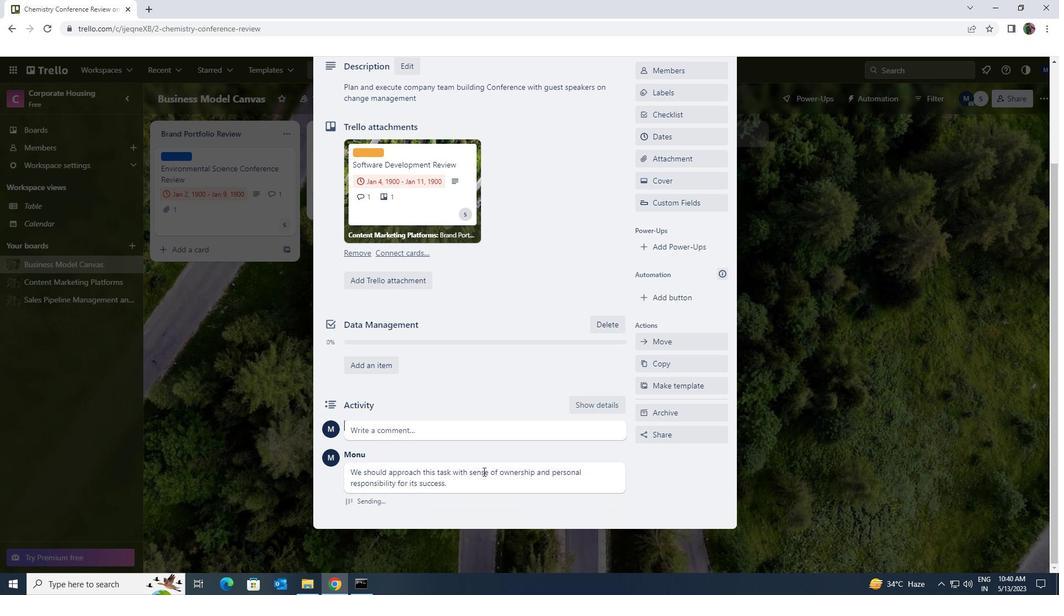 
Action: Mouse scrolled (483, 472) with delta (0, 0)
Screenshot: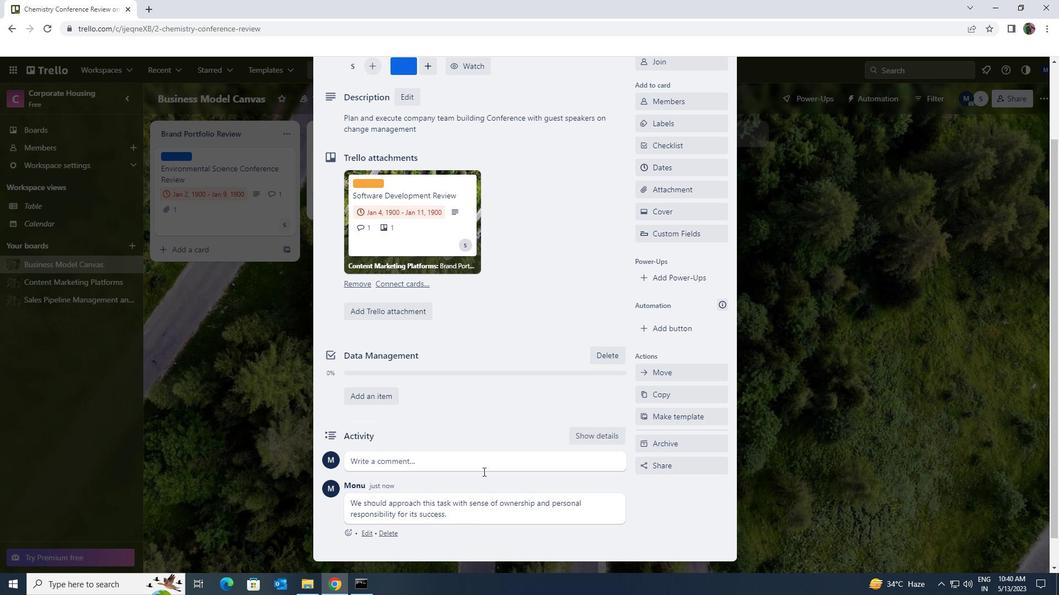 
Action: Mouse scrolled (483, 472) with delta (0, 0)
Screenshot: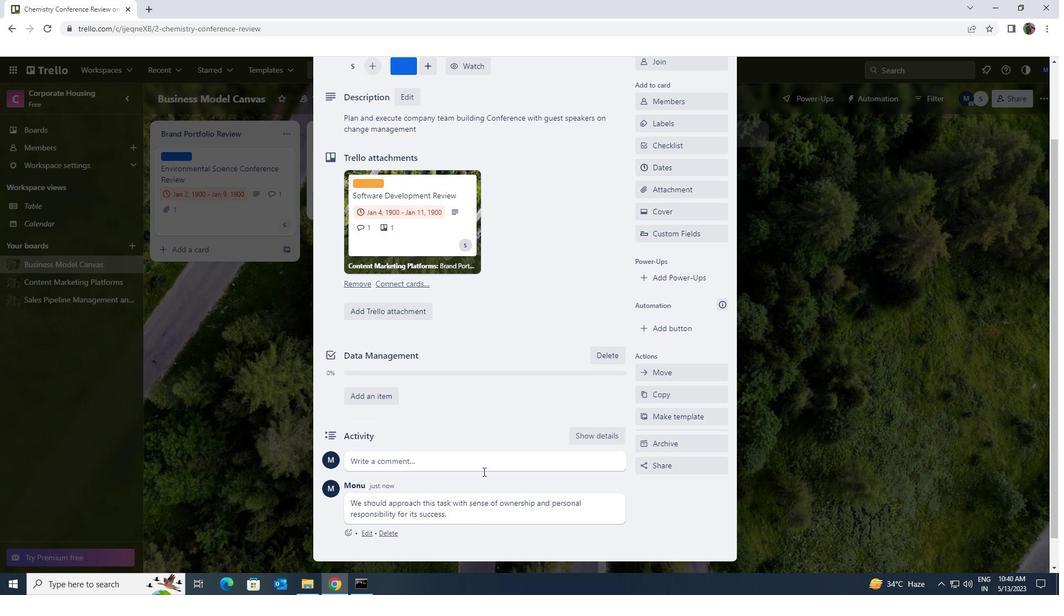 
Action: Mouse scrolled (483, 472) with delta (0, 0)
Screenshot: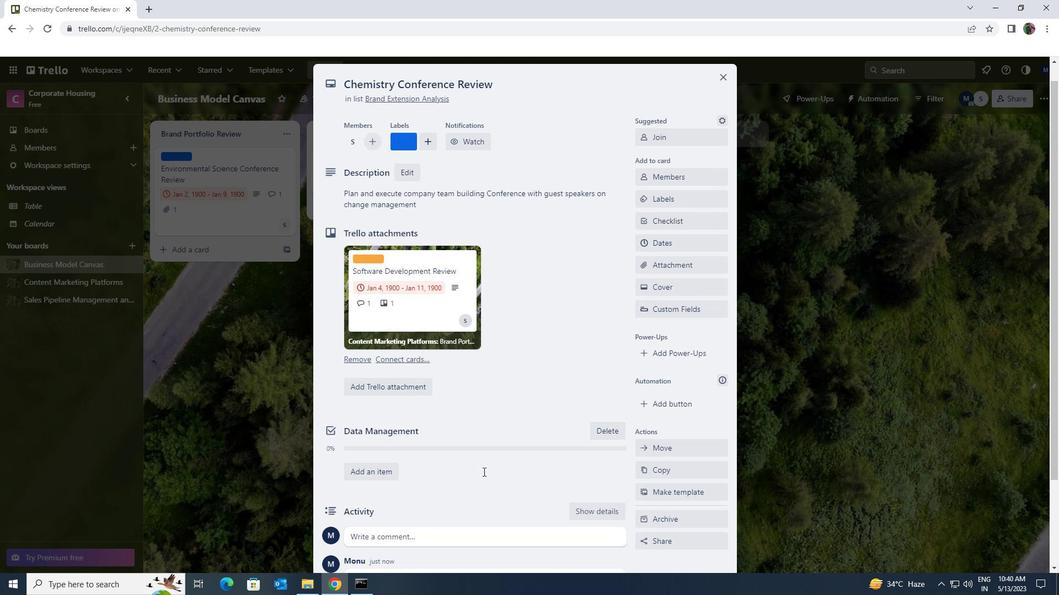 
Action: Mouse moved to (653, 262)
Screenshot: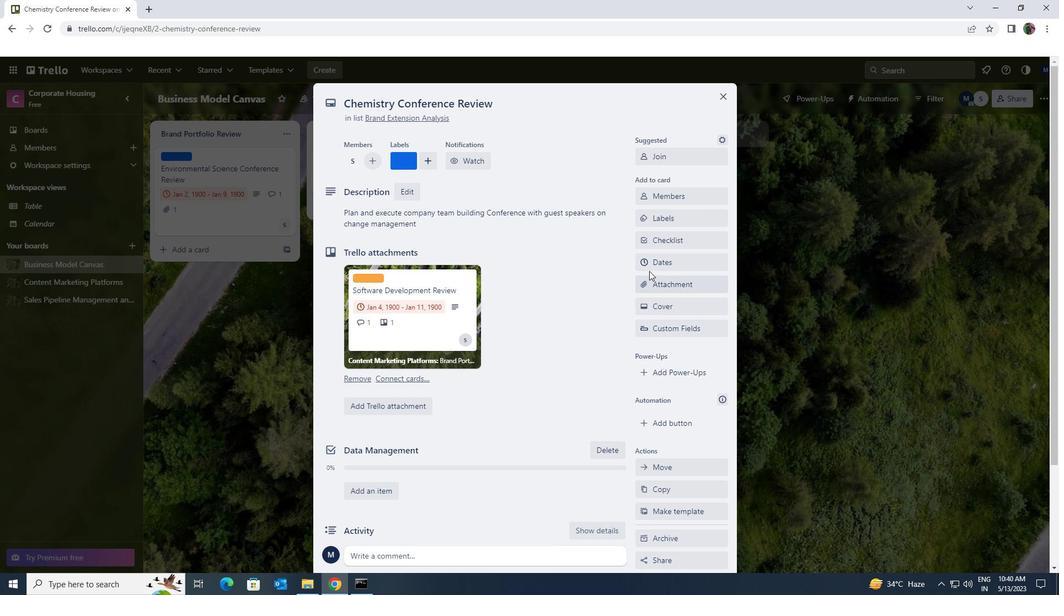 
Action: Mouse pressed left at (653, 262)
Screenshot: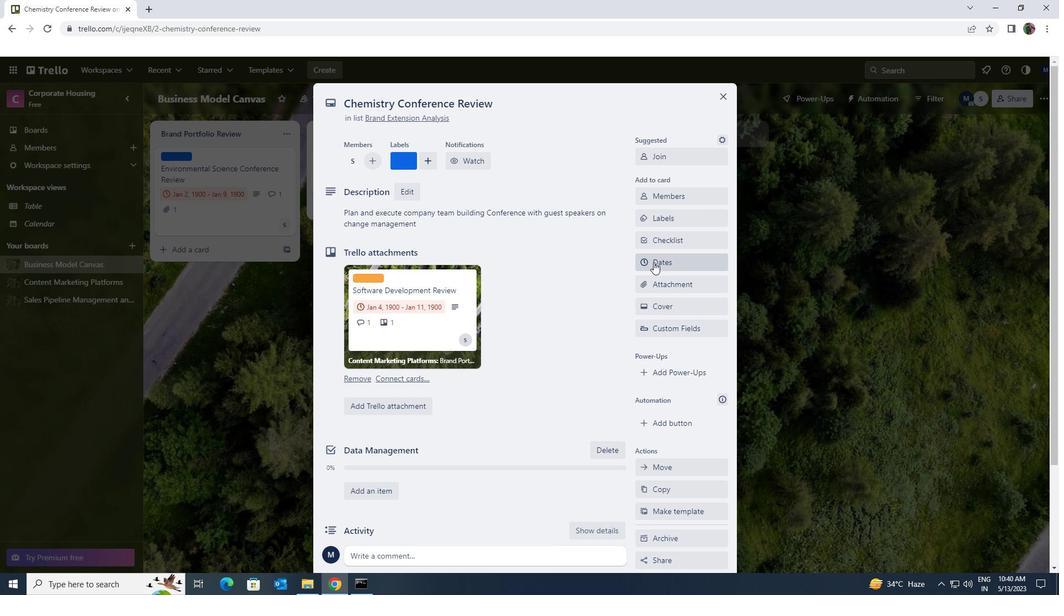 
Action: Mouse moved to (648, 299)
Screenshot: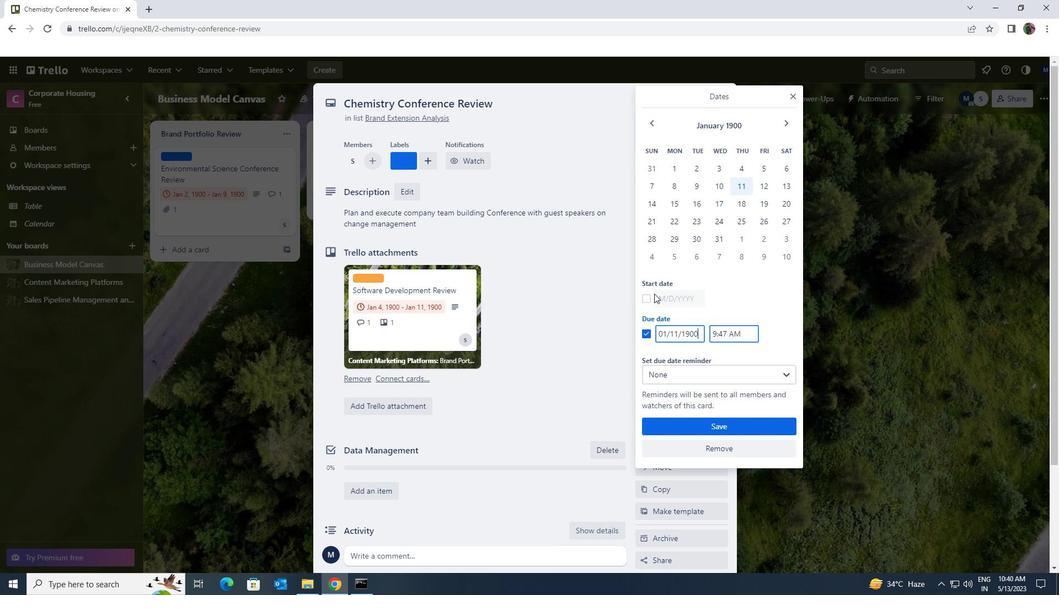 
Action: Mouse pressed left at (648, 299)
Screenshot: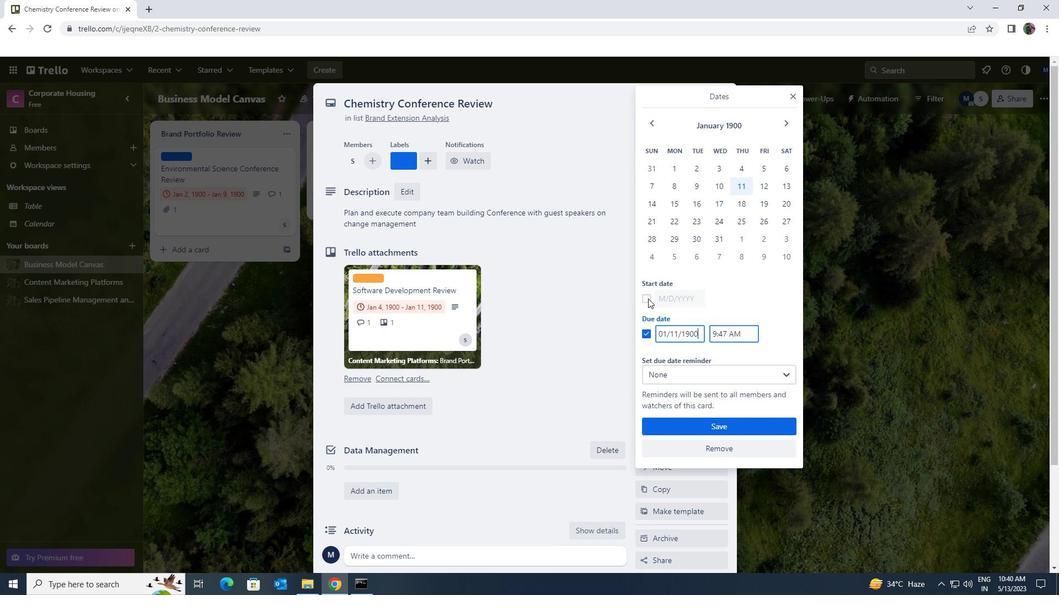 
Action: Mouse moved to (697, 299)
Screenshot: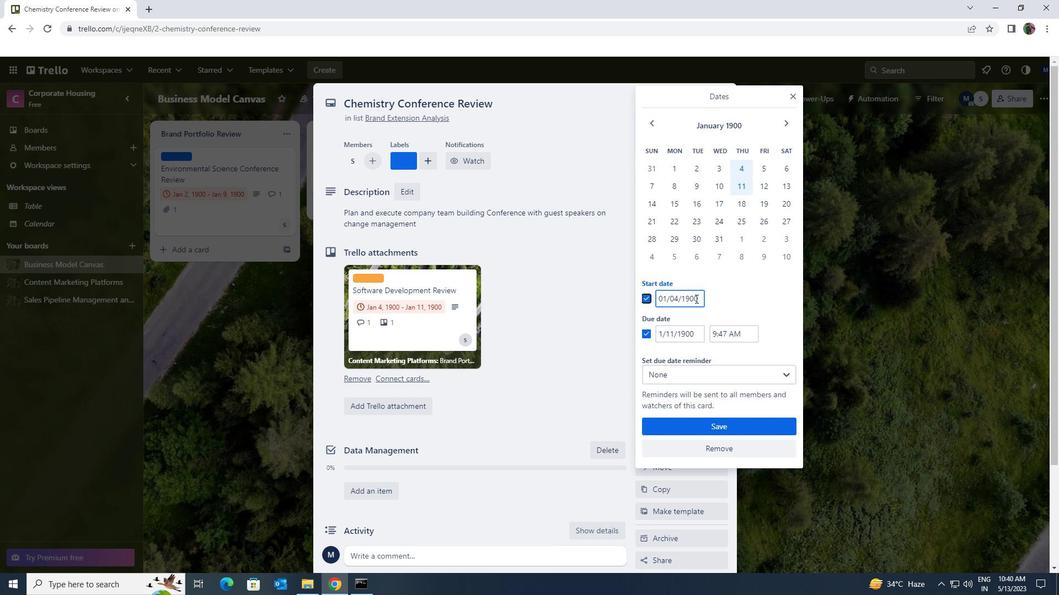 
Action: Mouse pressed left at (697, 299)
Screenshot: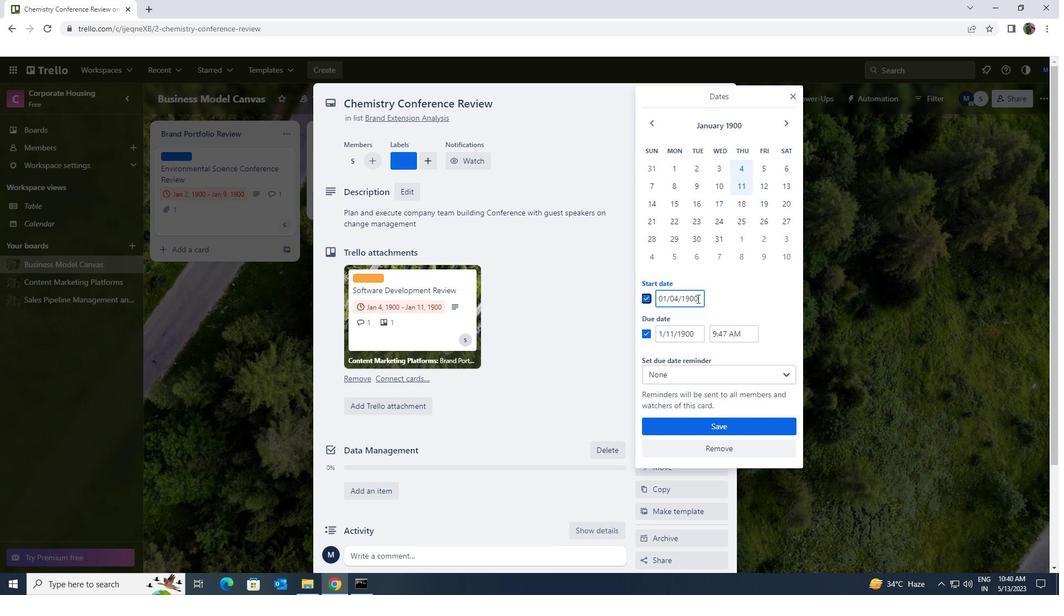 
Action: Mouse moved to (656, 294)
Screenshot: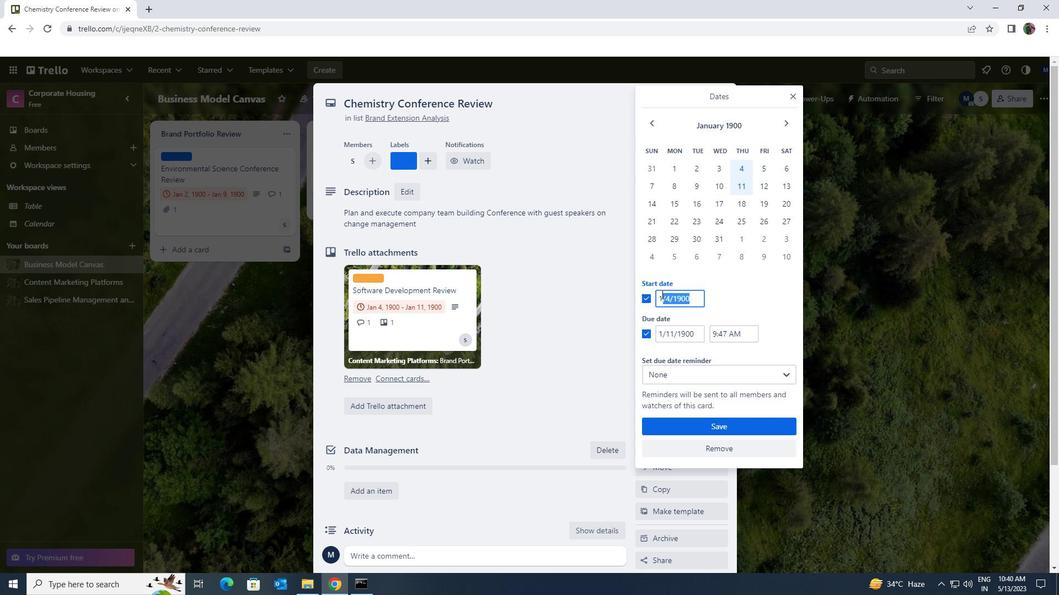 
Action: Key pressed 1/5/1900
Screenshot: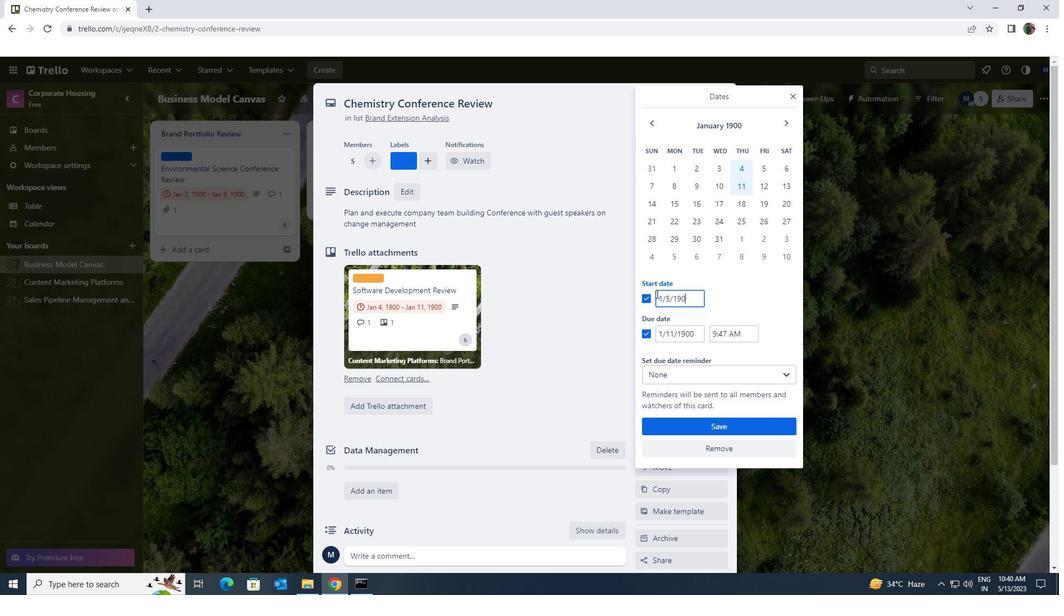 
Action: Mouse moved to (697, 333)
Screenshot: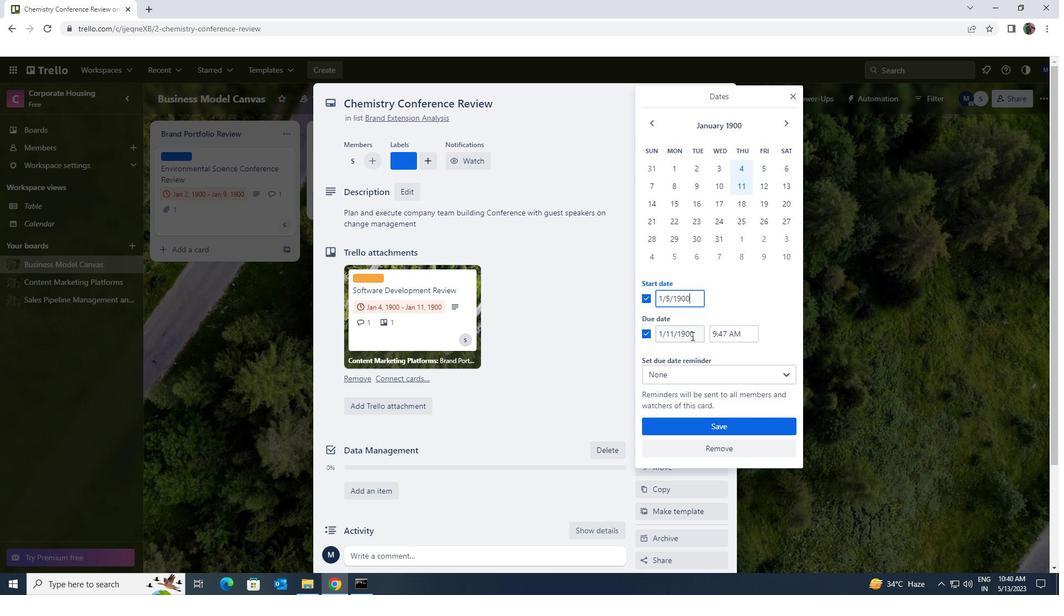 
Action: Mouse pressed left at (697, 333)
Screenshot: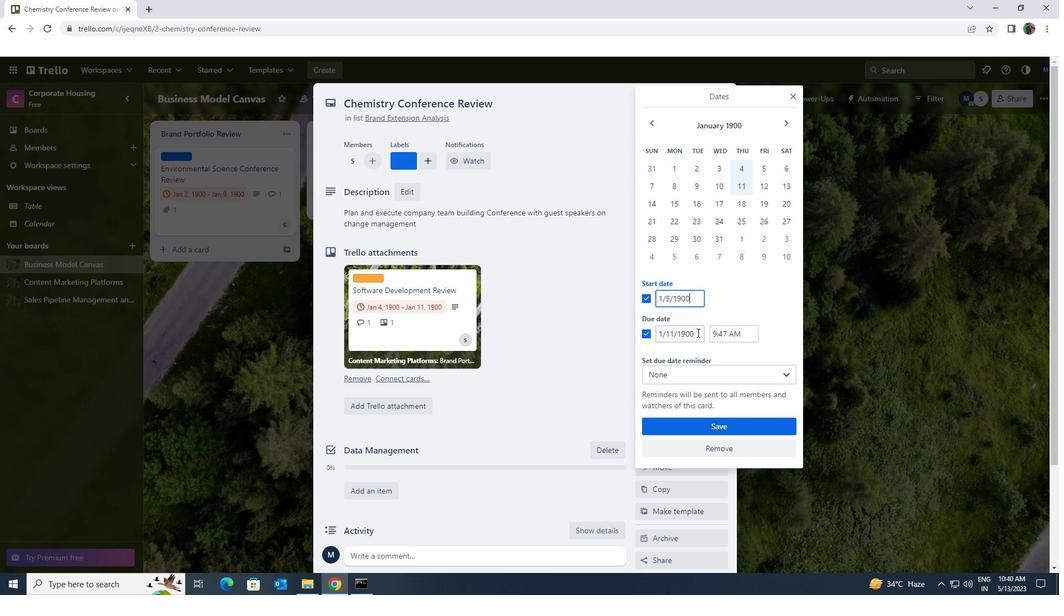 
Action: Mouse moved to (659, 333)
Screenshot: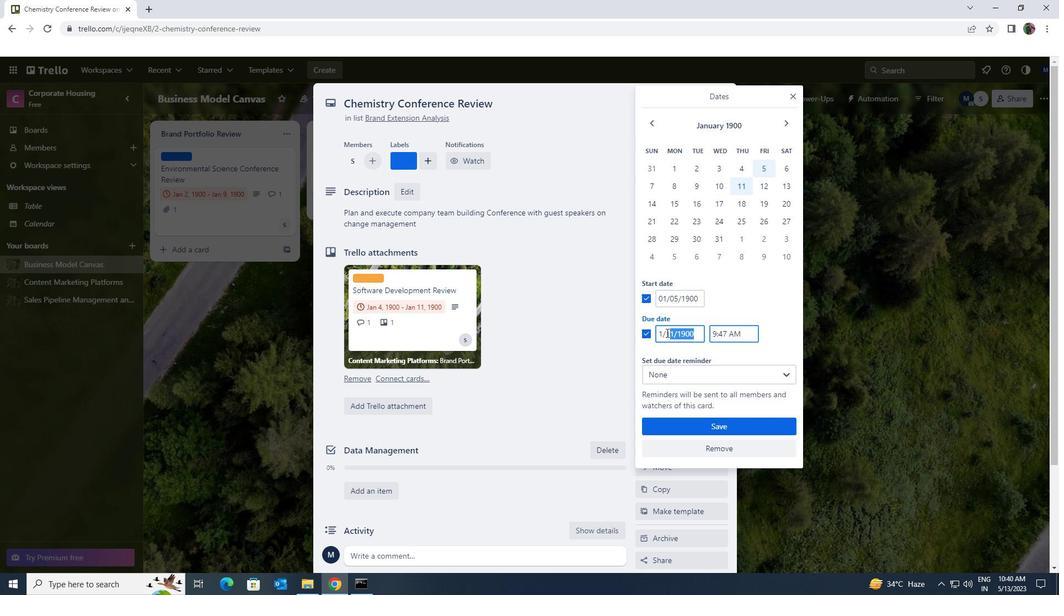
Action: Key pressed 1/12/1900
Screenshot: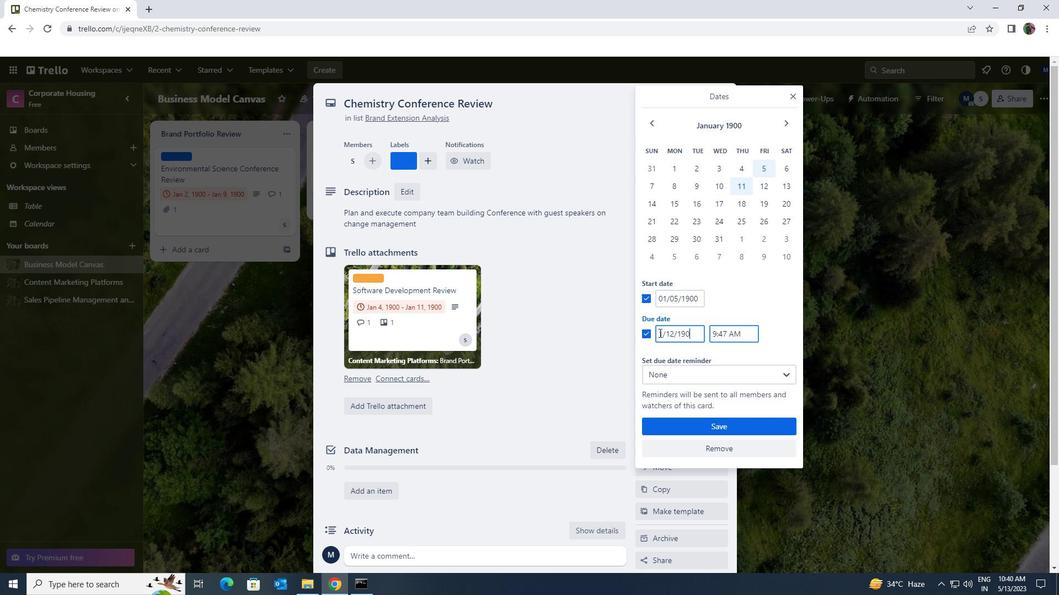 
Action: Mouse moved to (680, 427)
Screenshot: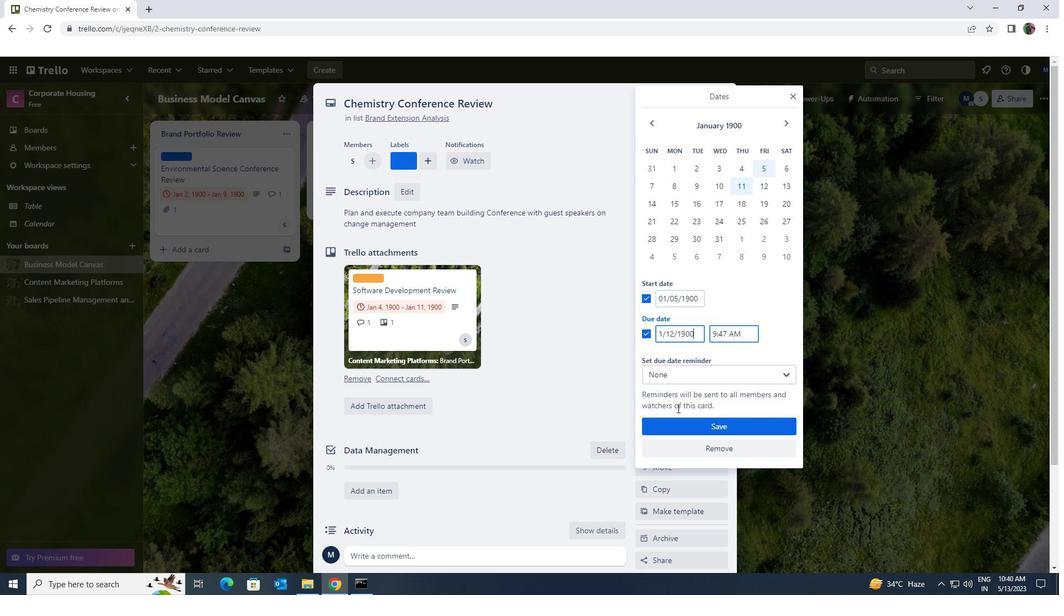 
Action: Mouse pressed left at (680, 427)
Screenshot: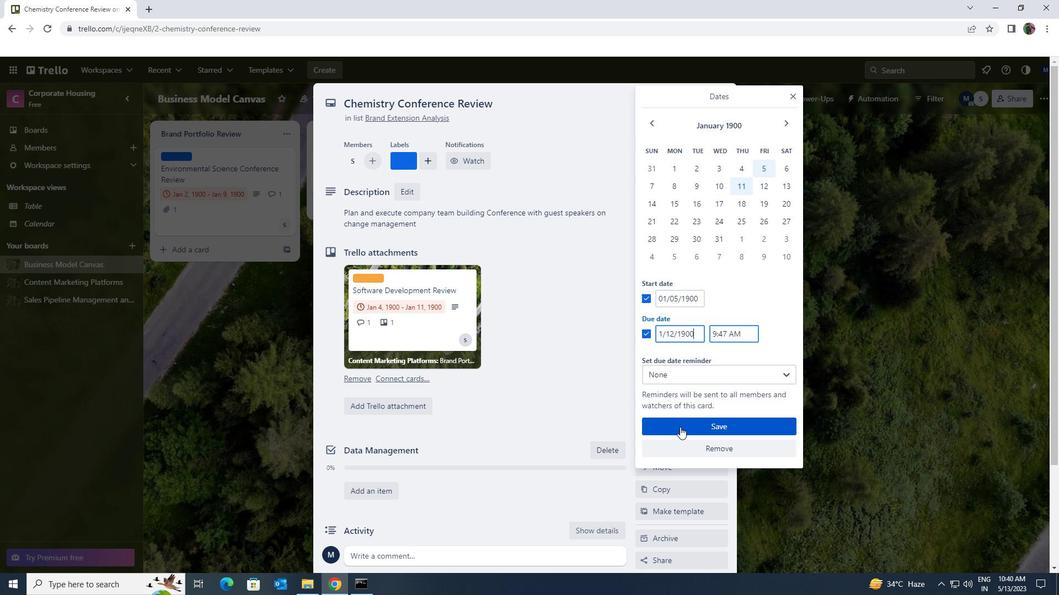 
